 Task: Add an event with the title Presentation Practice Session, date '2023/11/05', time 7:00 AM to 9:00 AMand add a description: Alongside problem-solving activities, the retreat will provide opportunities for team members to relax, unwind, and build stronger relationships. This could include team meals, social events, or recreational activities that promote camaraderie and connection., put the event into Red category . Add location for the event as: 456 Akrotiri Archaeological Site, Santorini, Greece, logged in from the account softage.2@softage.netand send the event invitation to softage.10@softage.net and softage.1@softage.net. Set a reminder for the event 12 hour before
Action: Mouse moved to (108, 125)
Screenshot: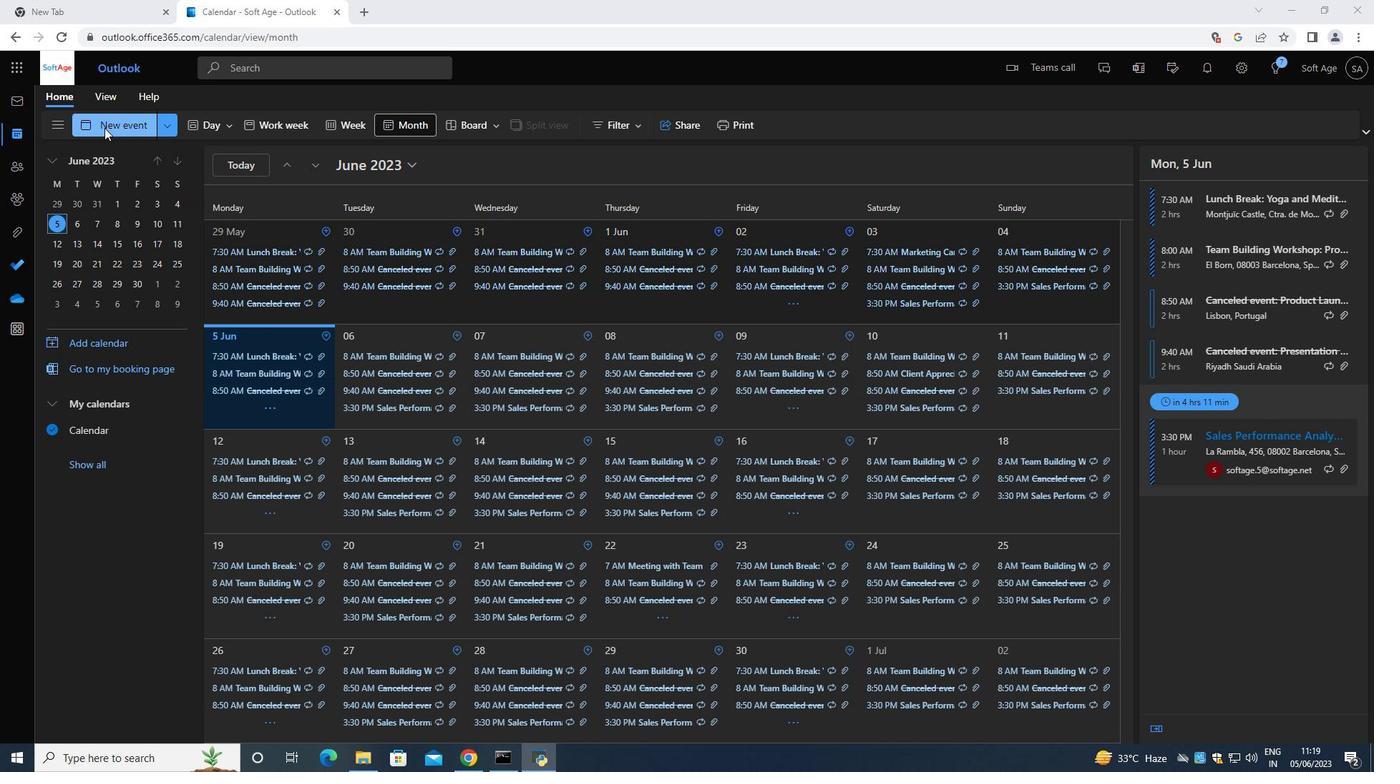 
Action: Mouse pressed left at (108, 125)
Screenshot: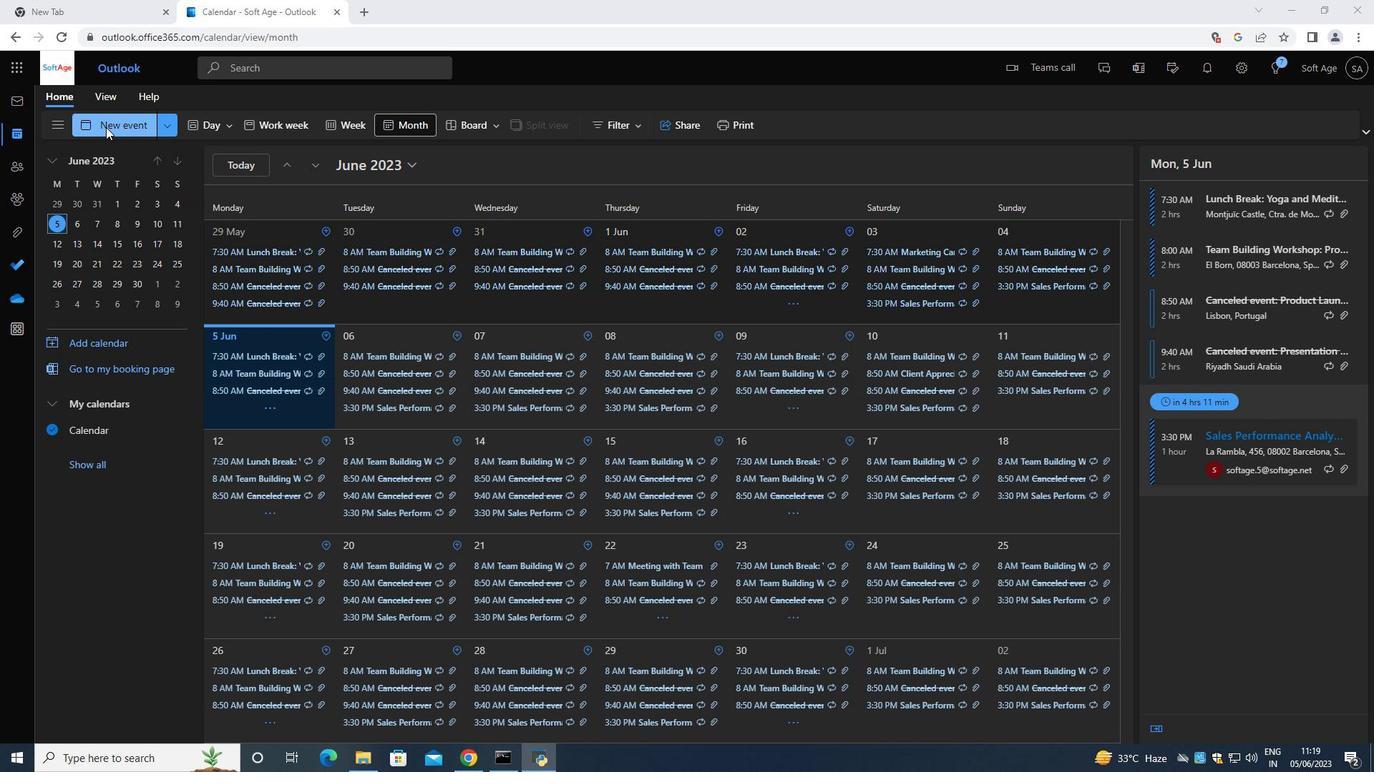 
Action: Mouse moved to (388, 210)
Screenshot: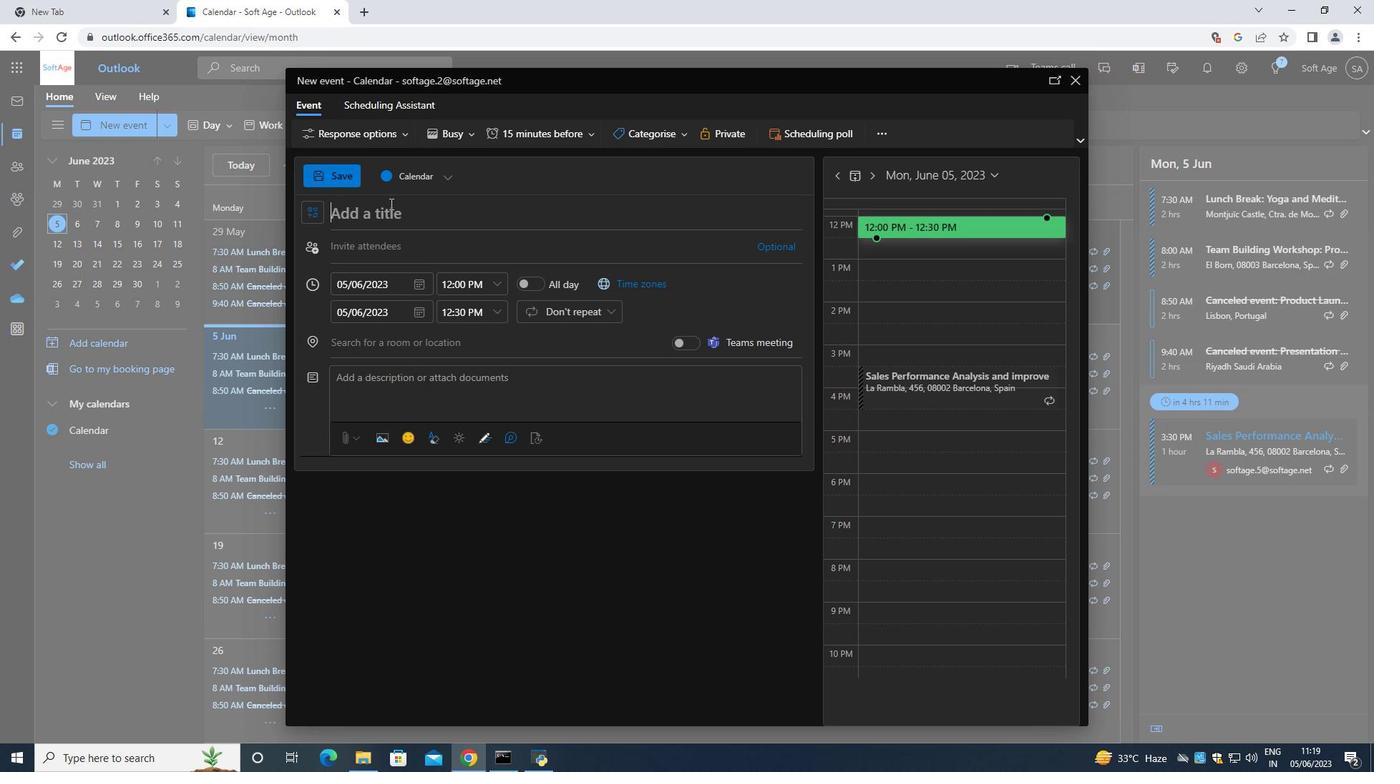 
Action: Mouse pressed left at (388, 210)
Screenshot: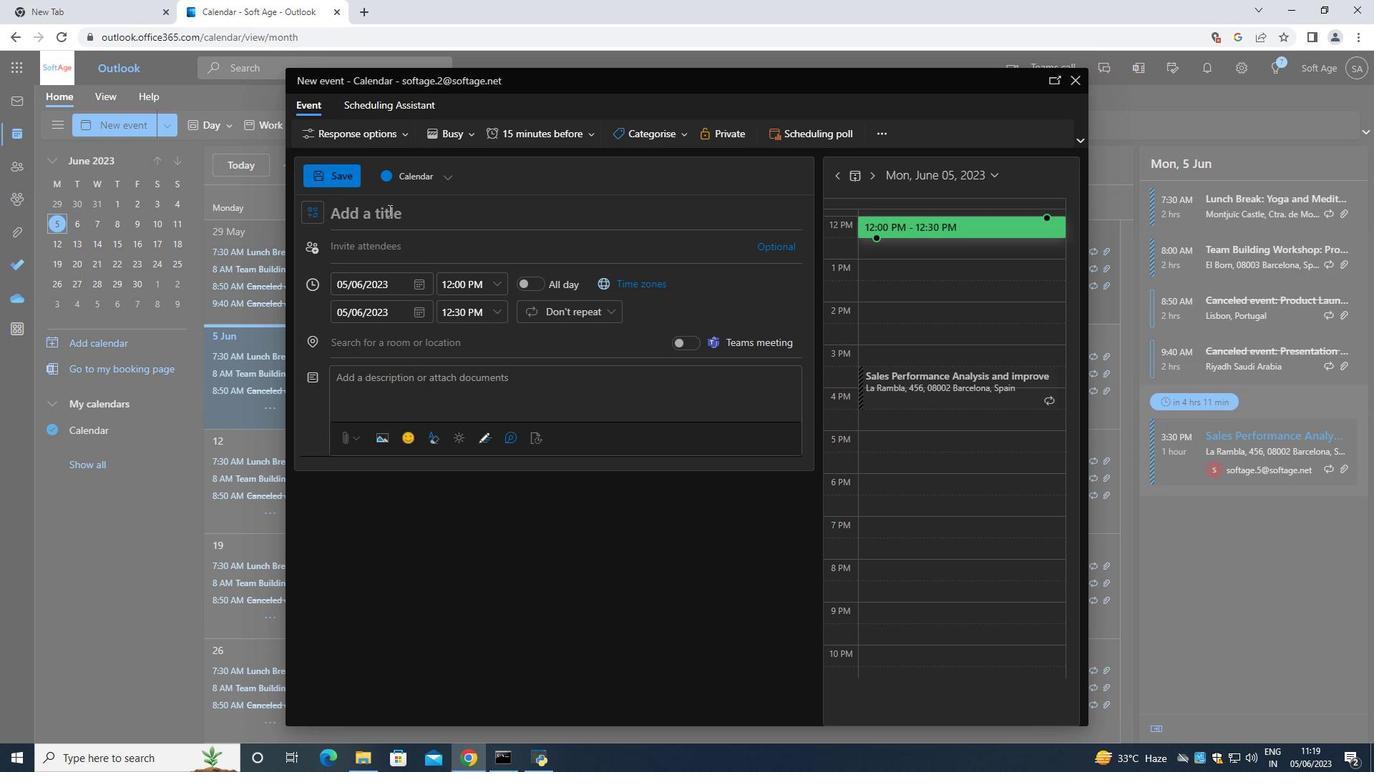 
Action: Mouse moved to (540, 505)
Screenshot: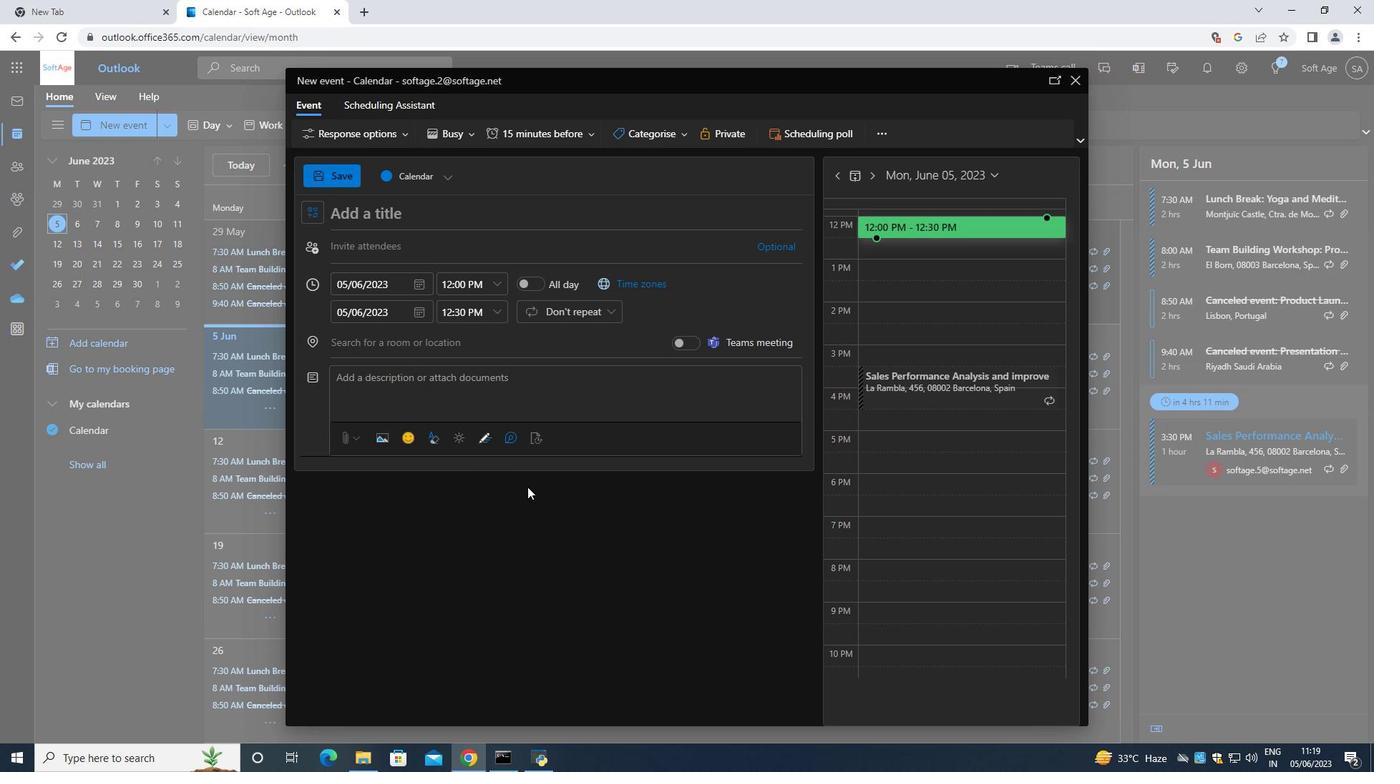 
Action: Key pressed <Key.shift><Key.shift>Presentation<Key.space><Key.shift>Practice<Key.space><Key.shift>Session<Key.space>
Screenshot: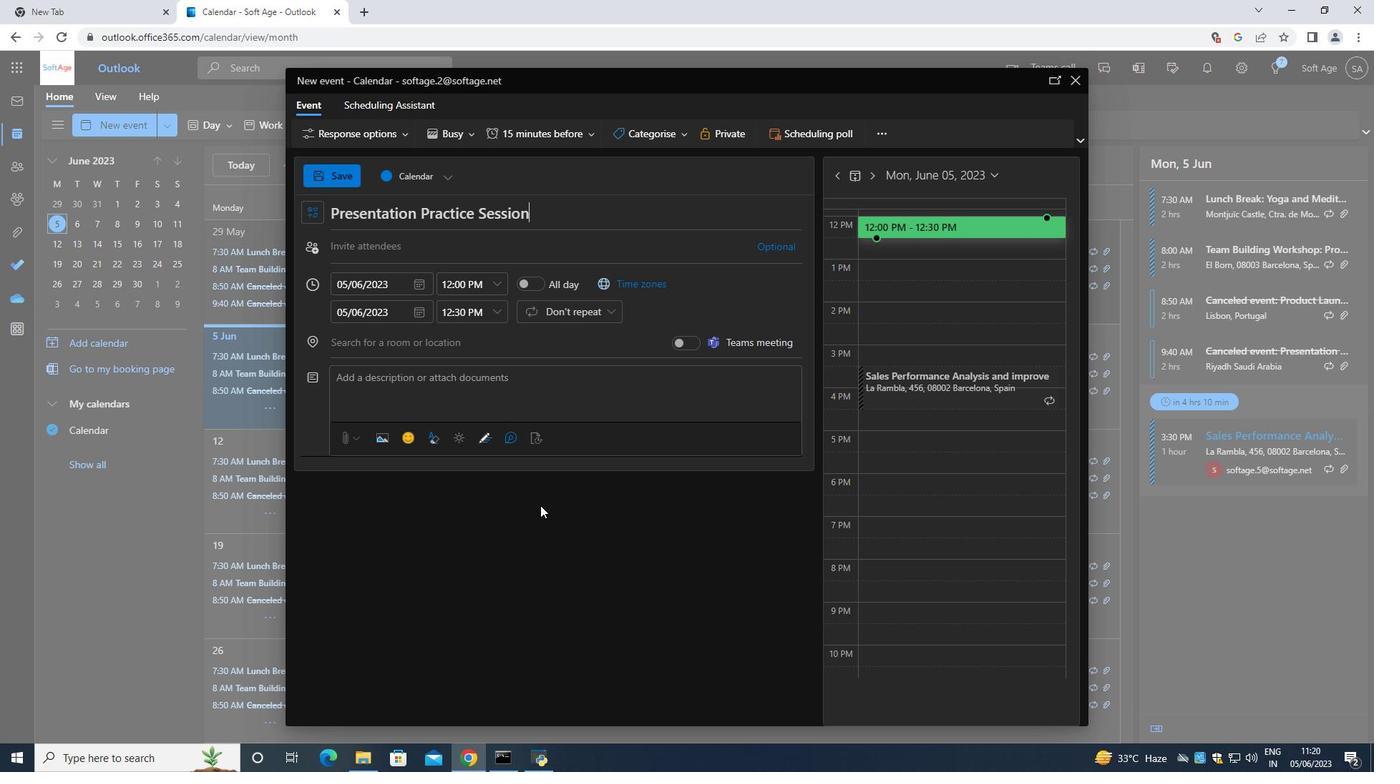 
Action: Mouse moved to (419, 291)
Screenshot: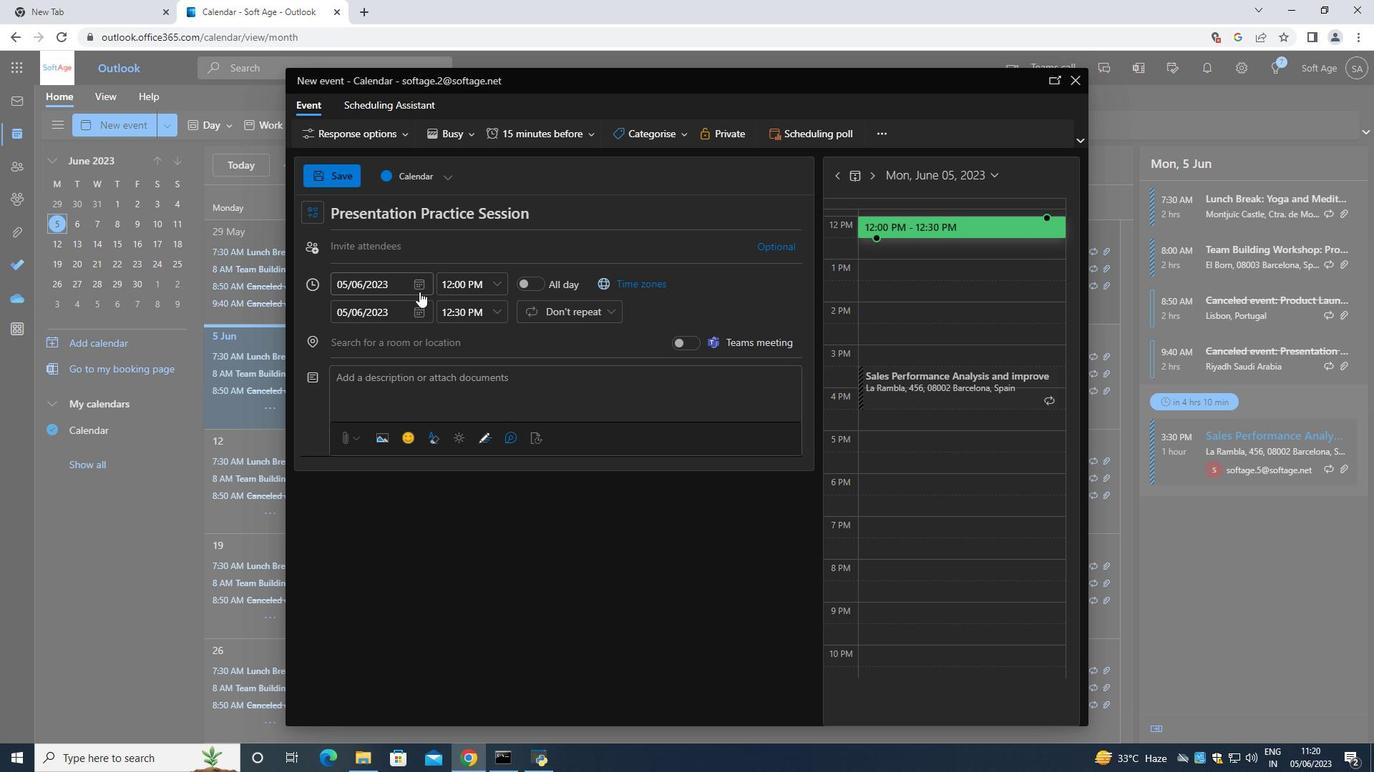 
Action: Mouse pressed left at (419, 291)
Screenshot: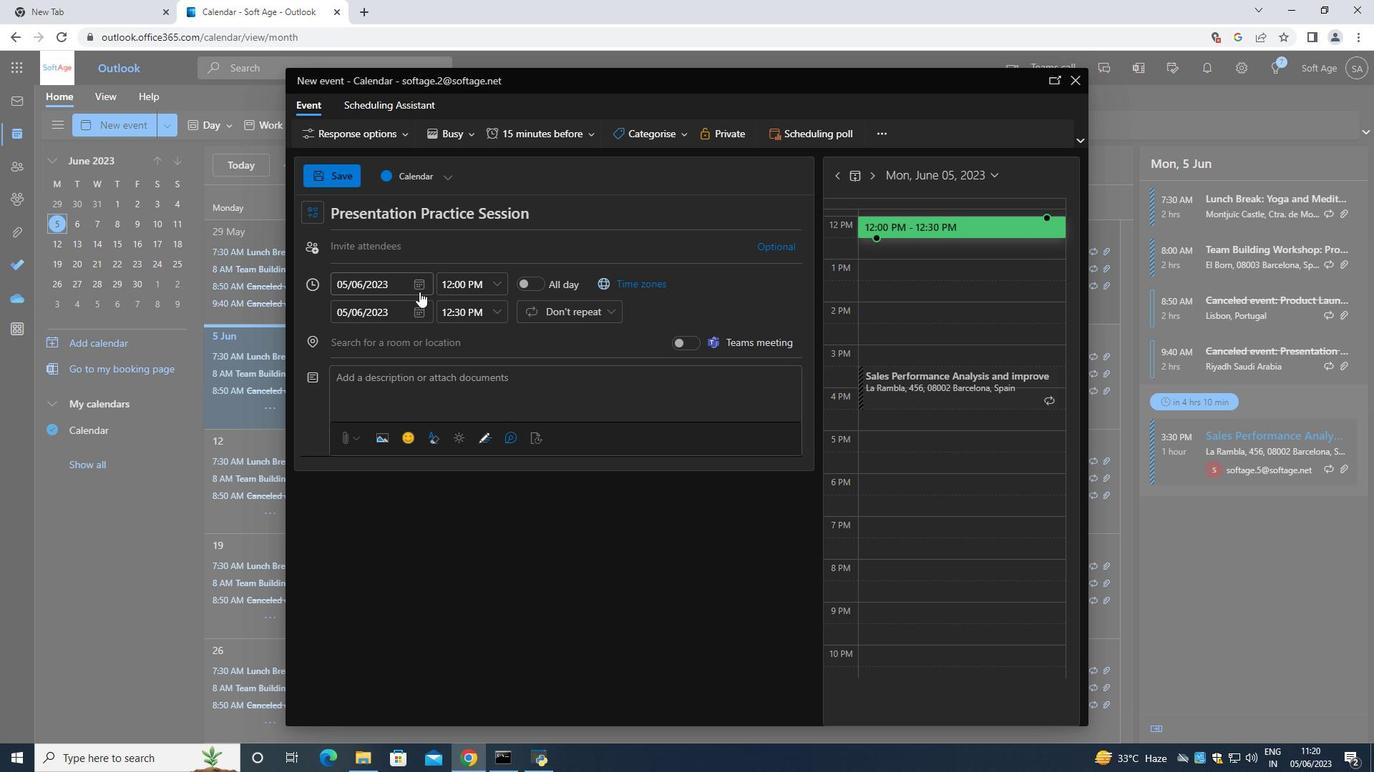 
Action: Mouse moved to (459, 312)
Screenshot: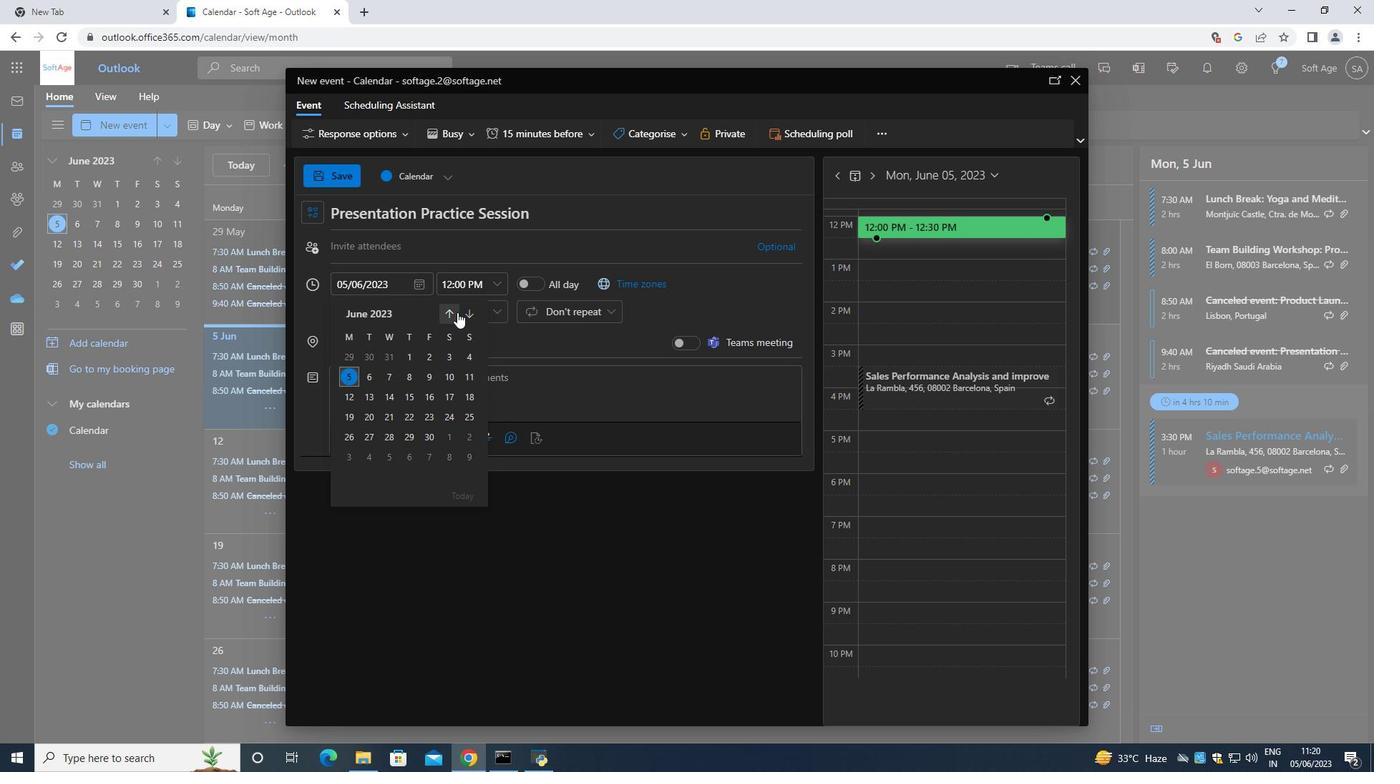 
Action: Mouse pressed left at (459, 312)
Screenshot: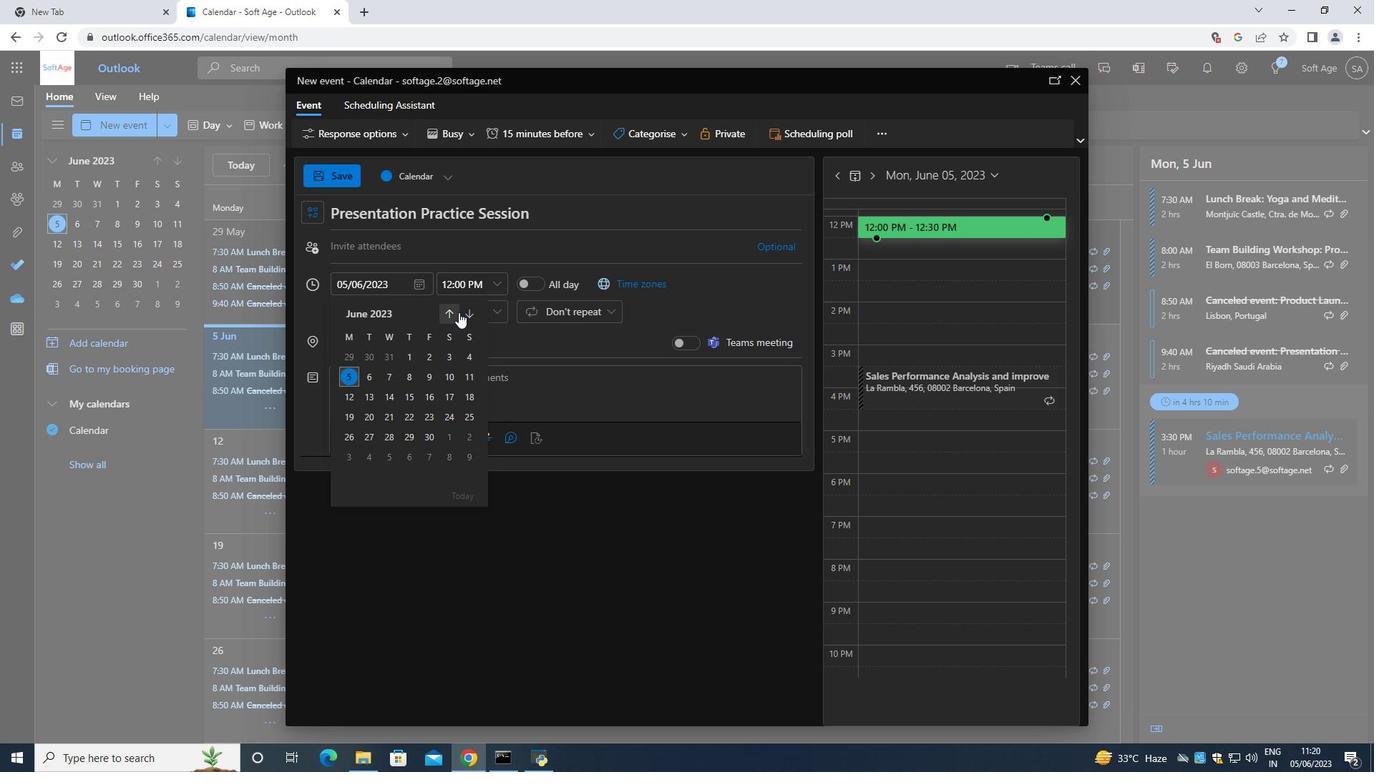 
Action: Mouse pressed left at (459, 312)
Screenshot: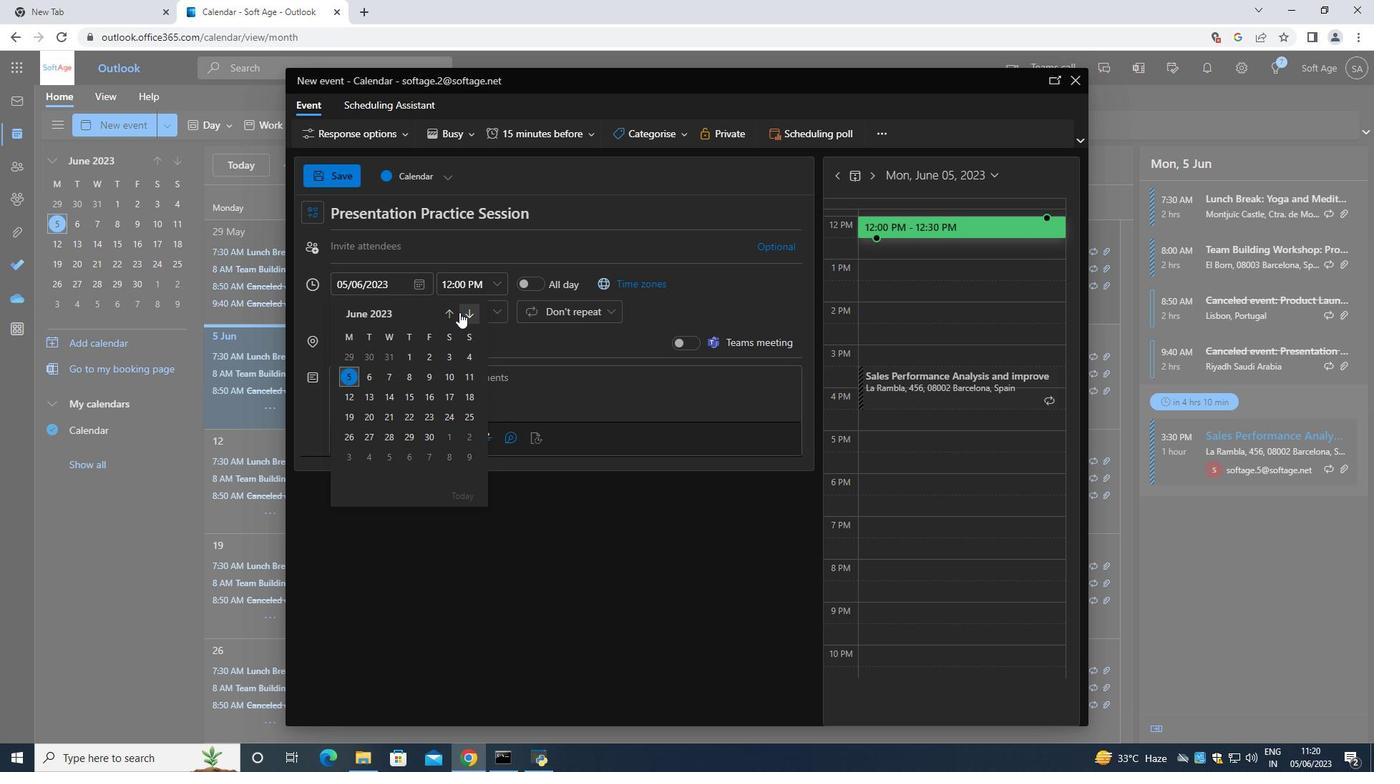 
Action: Mouse pressed left at (459, 312)
Screenshot: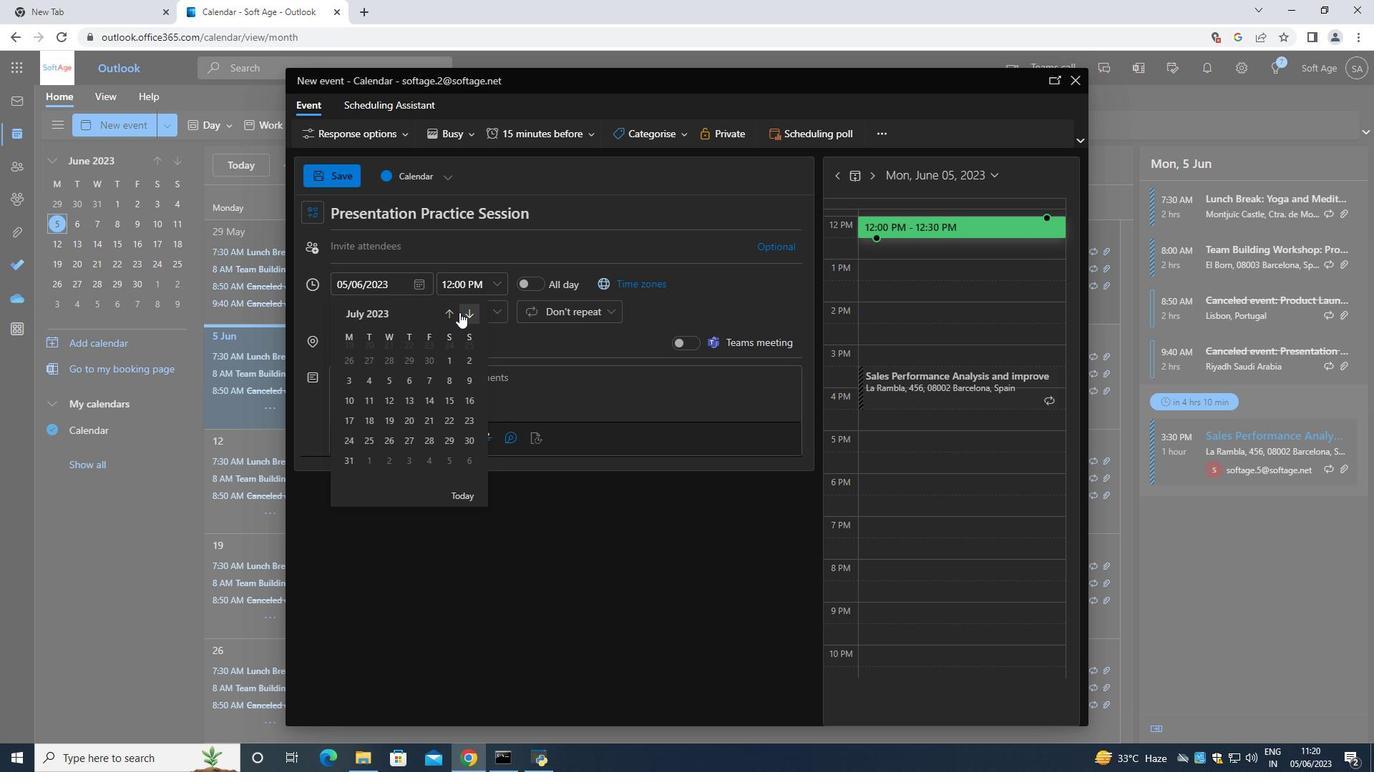 
Action: Mouse pressed left at (459, 312)
Screenshot: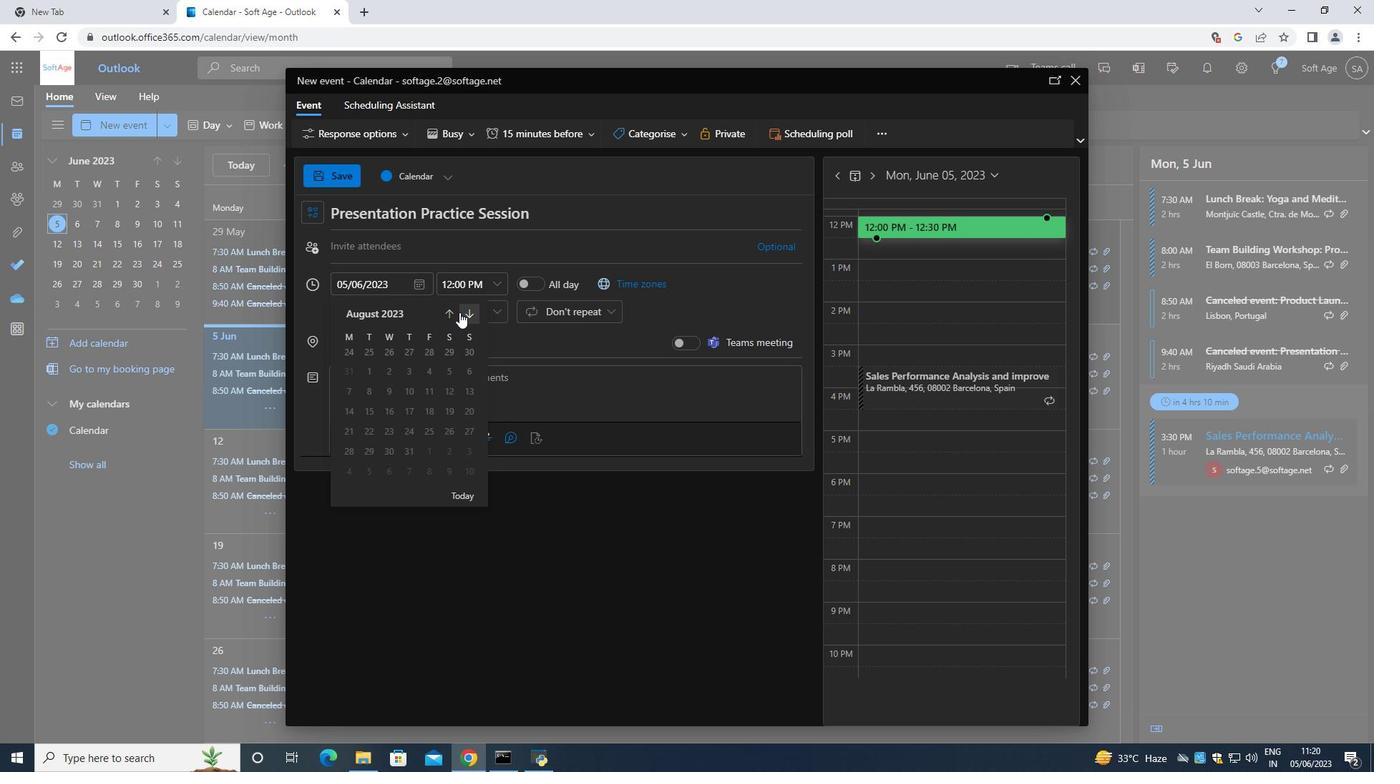 
Action: Mouse moved to (460, 312)
Screenshot: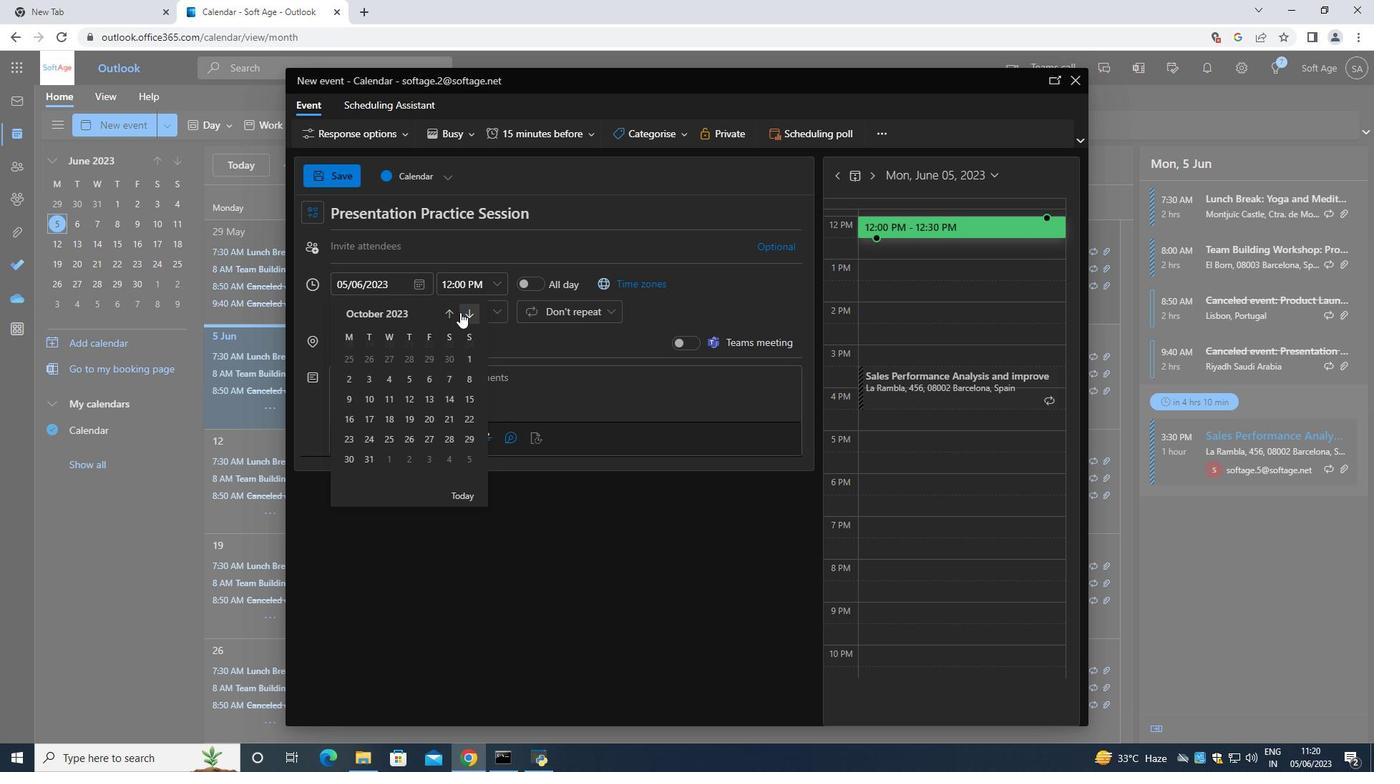 
Action: Mouse pressed left at (460, 312)
Screenshot: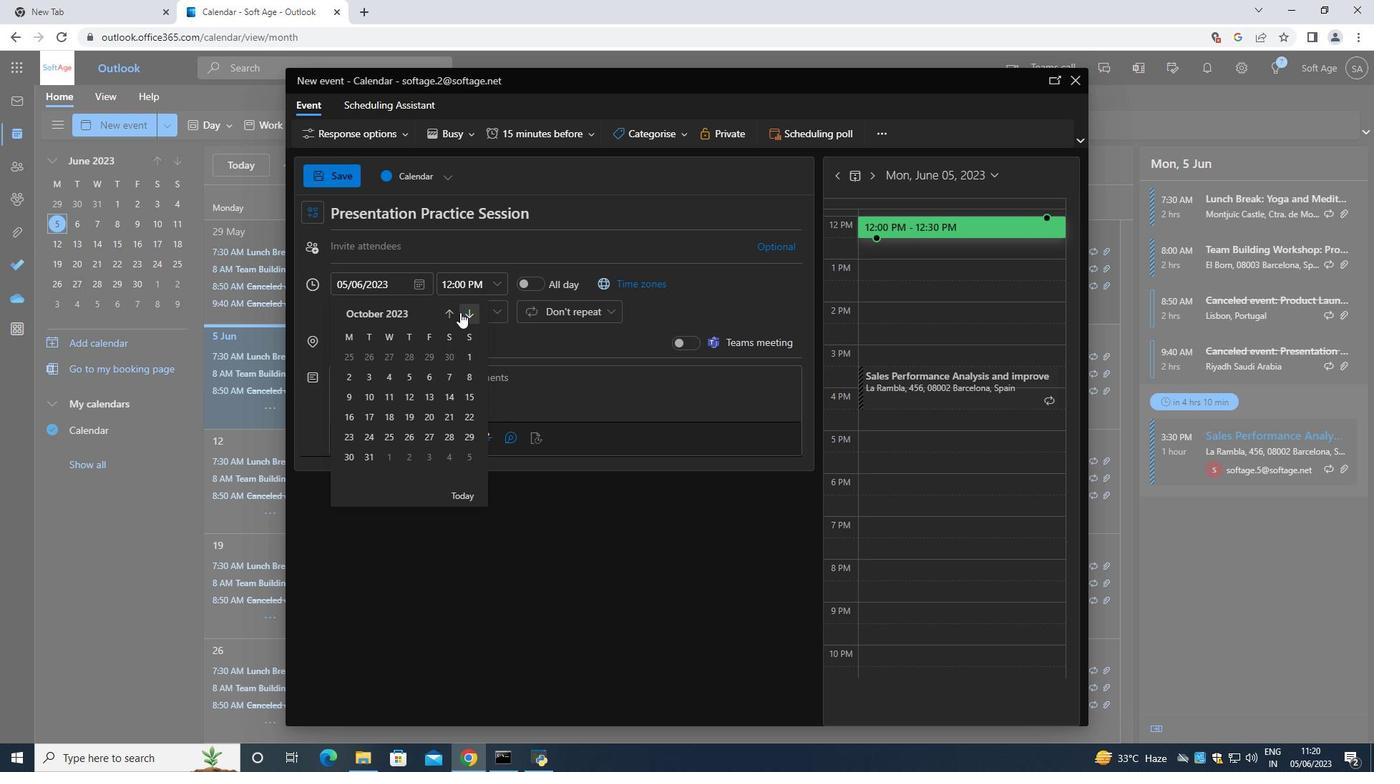 
Action: Mouse moved to (465, 357)
Screenshot: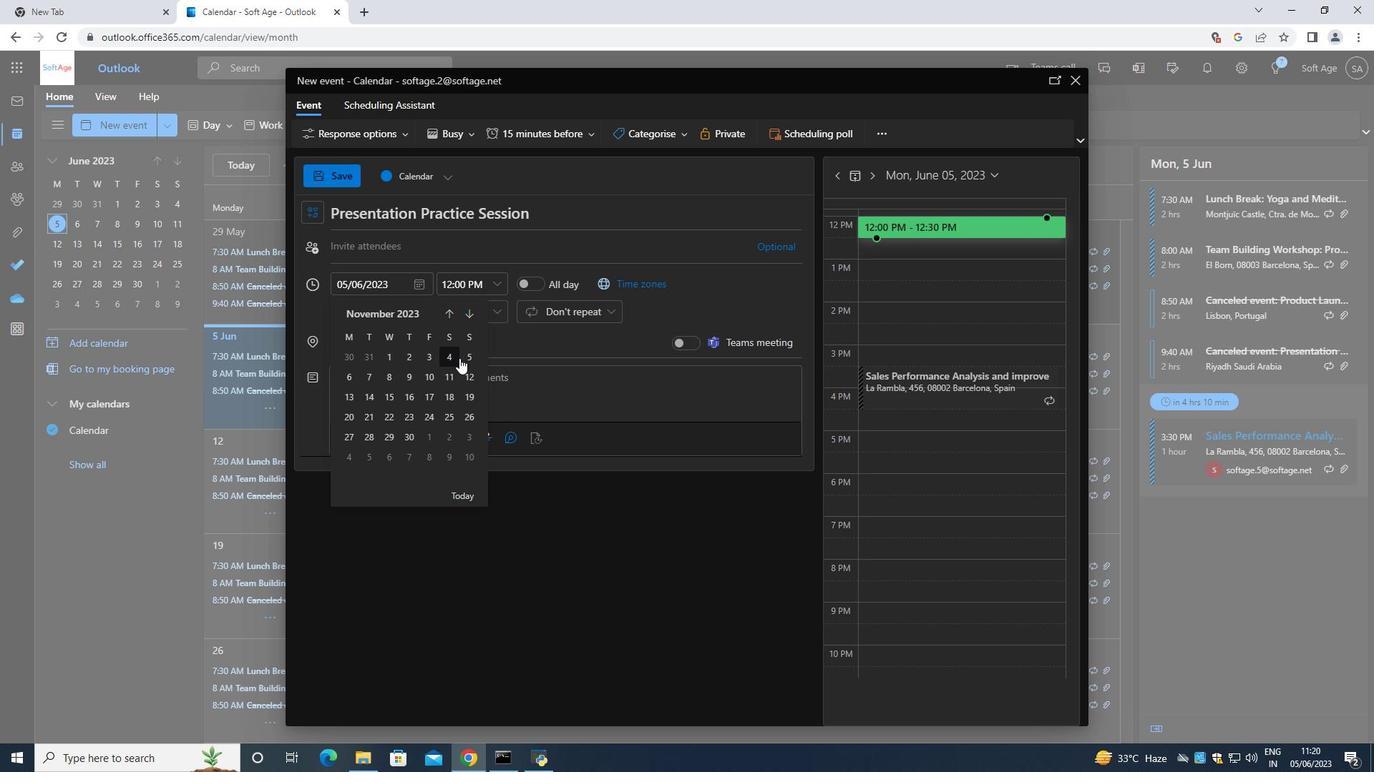 
Action: Mouse pressed left at (465, 357)
Screenshot: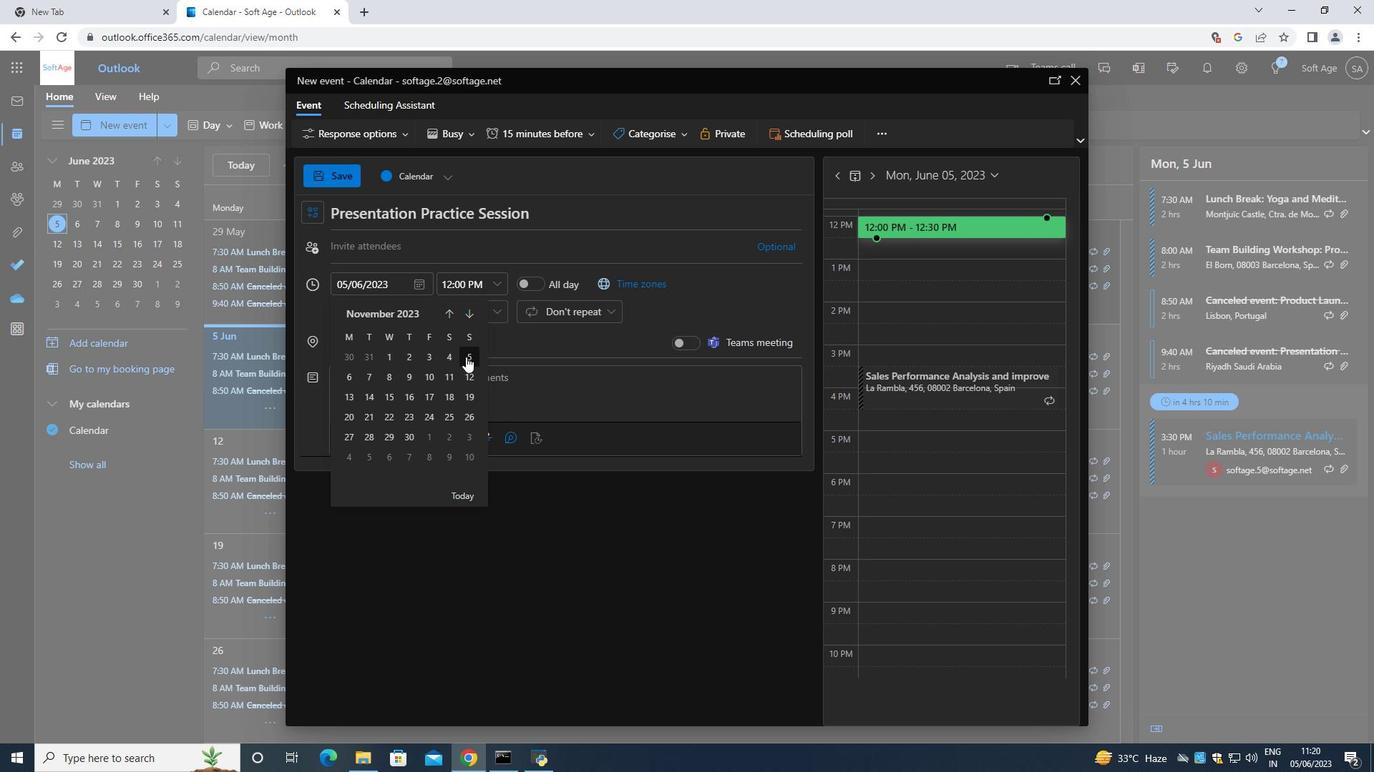 
Action: Mouse moved to (500, 284)
Screenshot: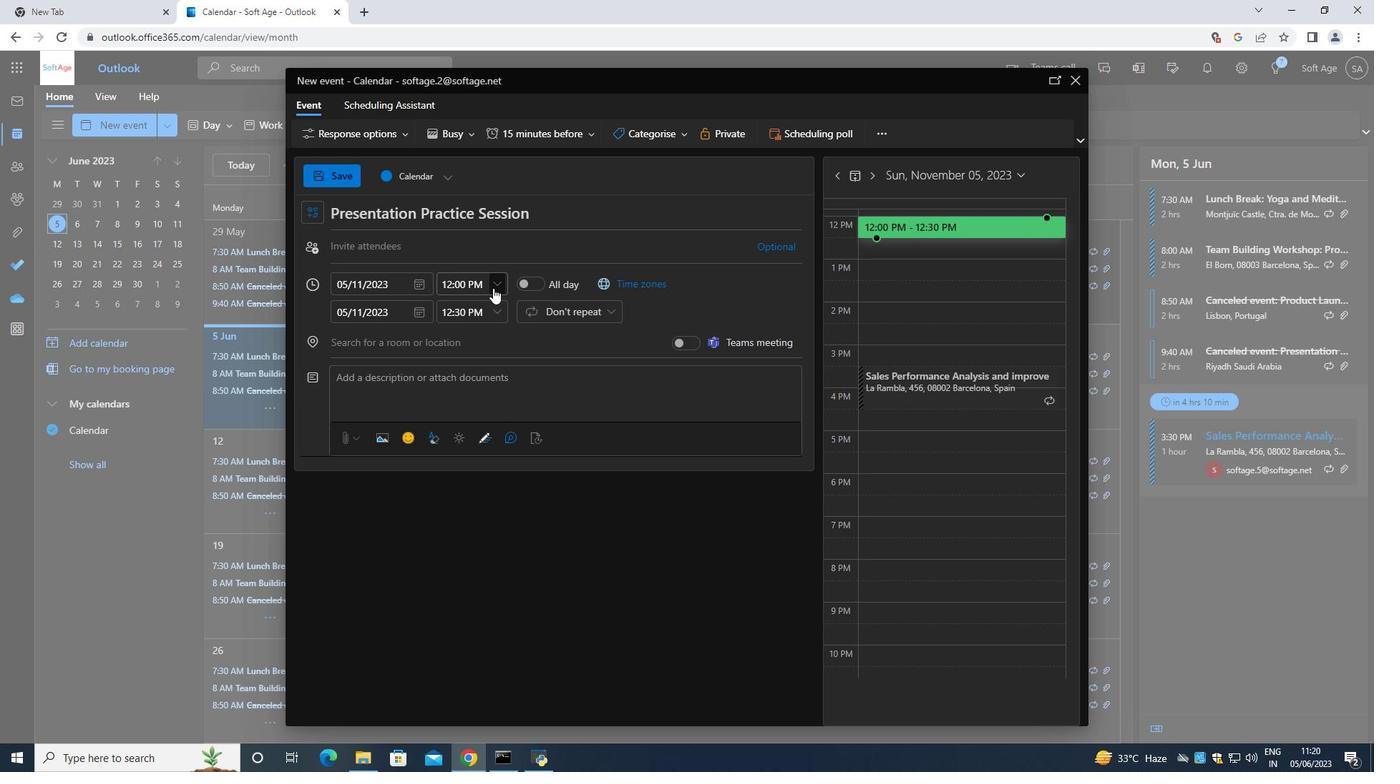 
Action: Mouse pressed left at (500, 284)
Screenshot: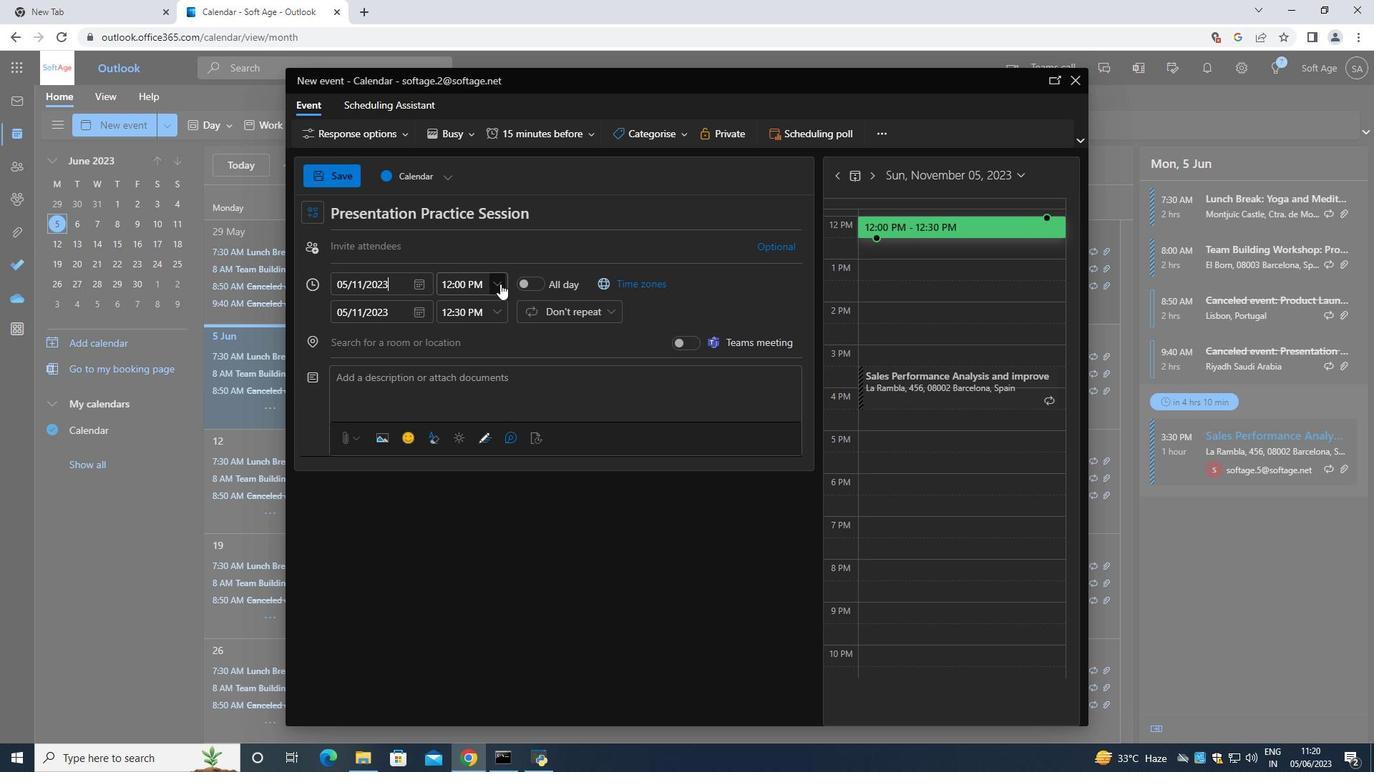 
Action: Mouse moved to (485, 334)
Screenshot: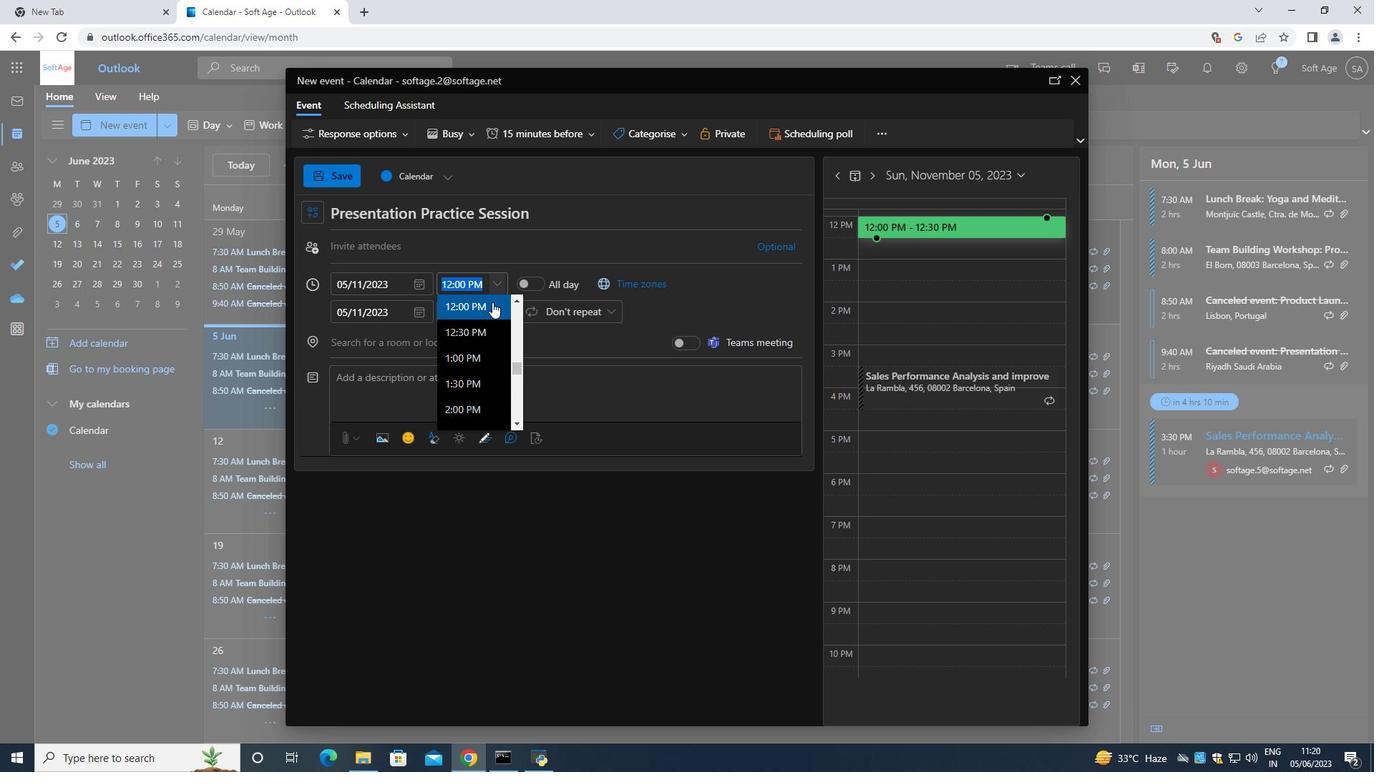 
Action: Mouse scrolled (485, 334) with delta (0, 0)
Screenshot: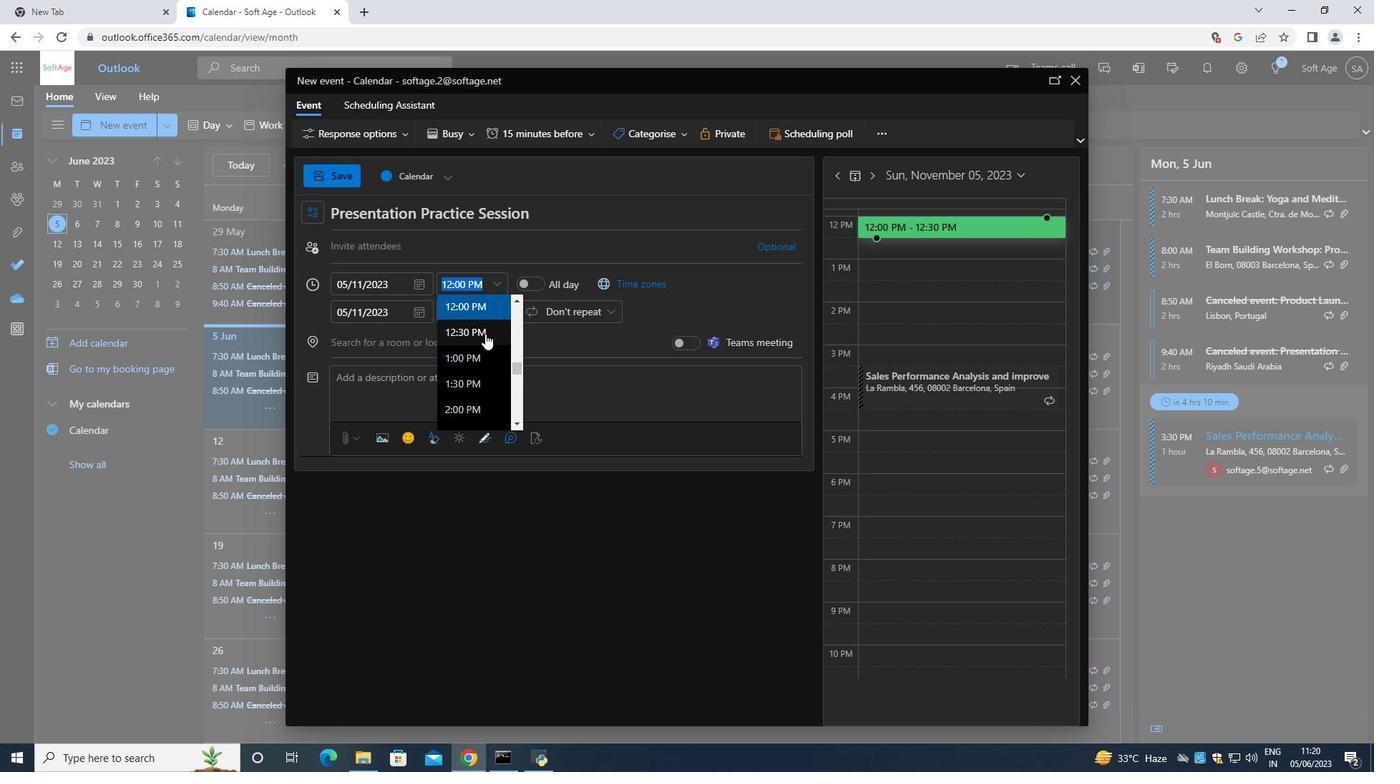 
Action: Mouse scrolled (485, 334) with delta (0, 0)
Screenshot: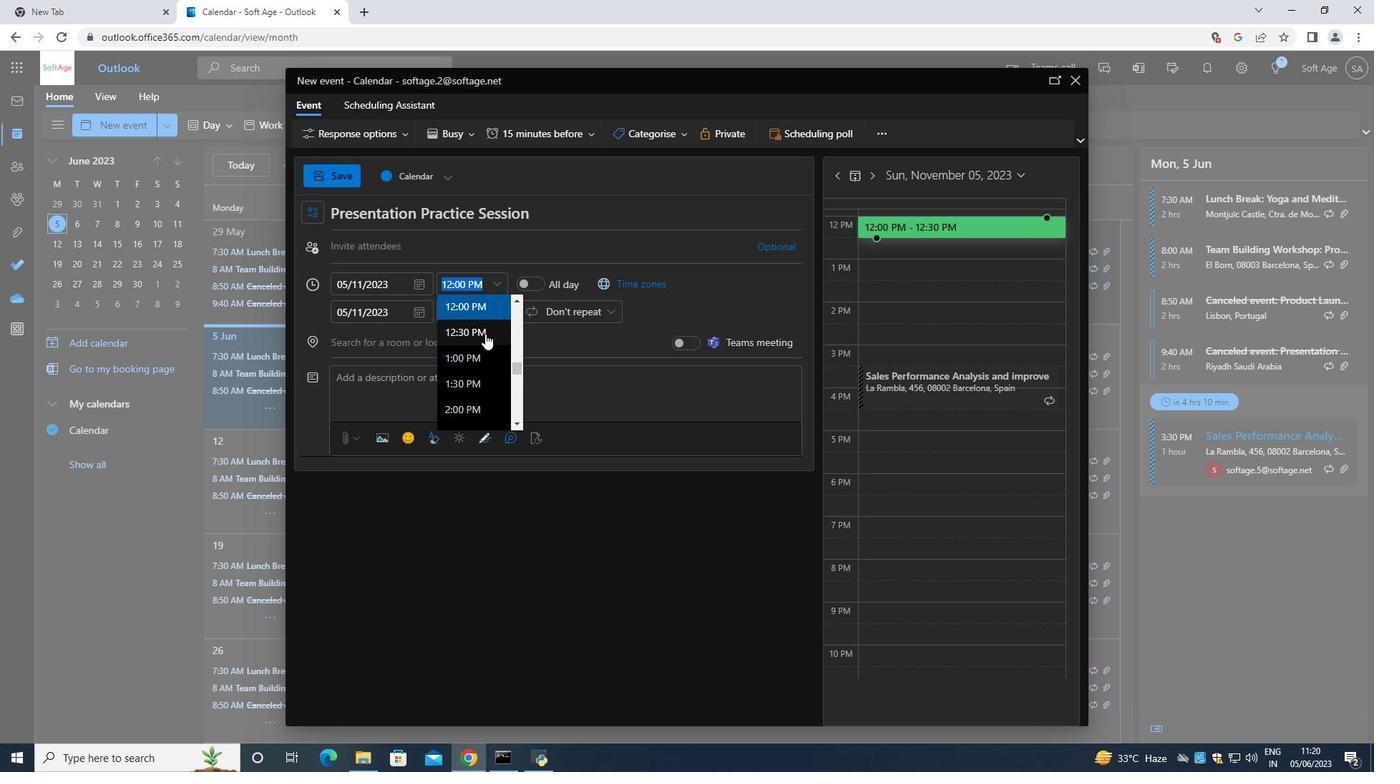 
Action: Mouse scrolled (485, 334) with delta (0, 0)
Screenshot: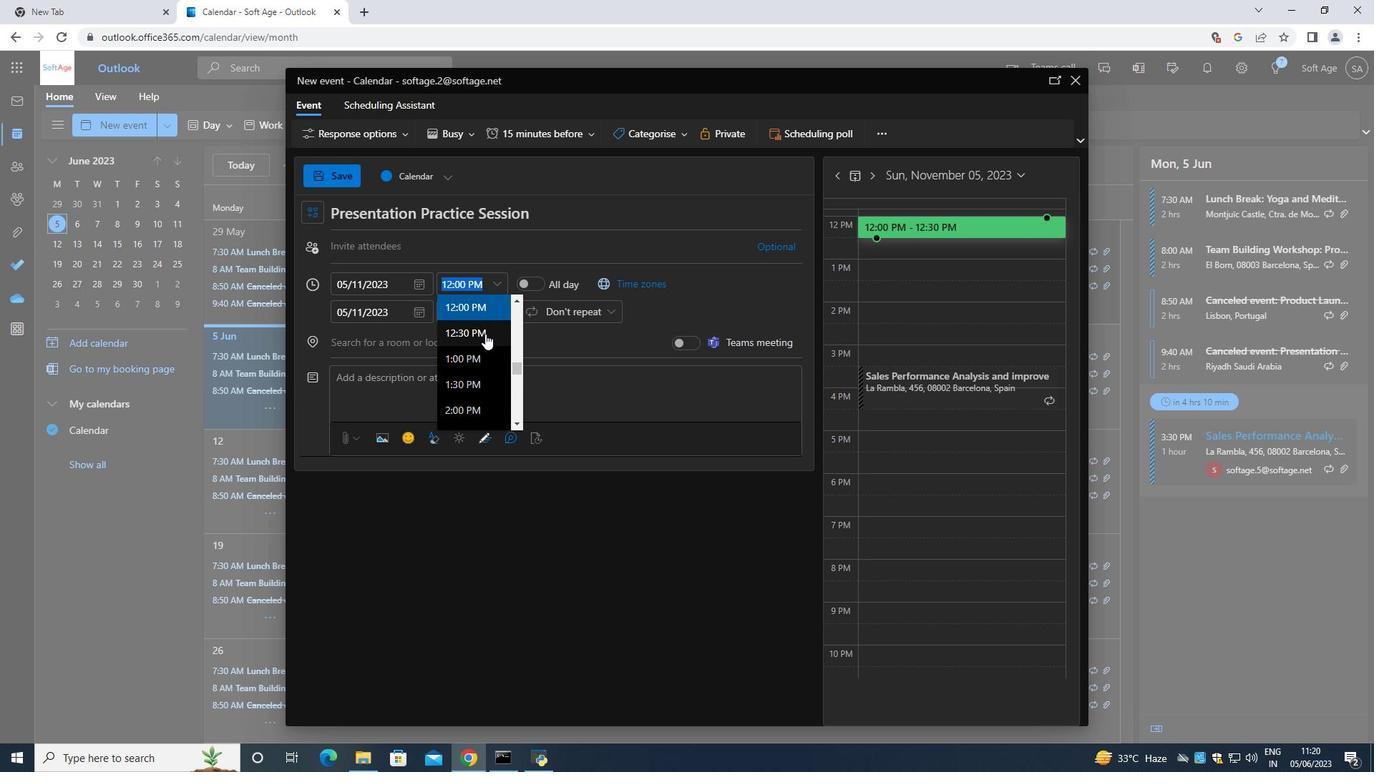 
Action: Mouse scrolled (485, 334) with delta (0, 0)
Screenshot: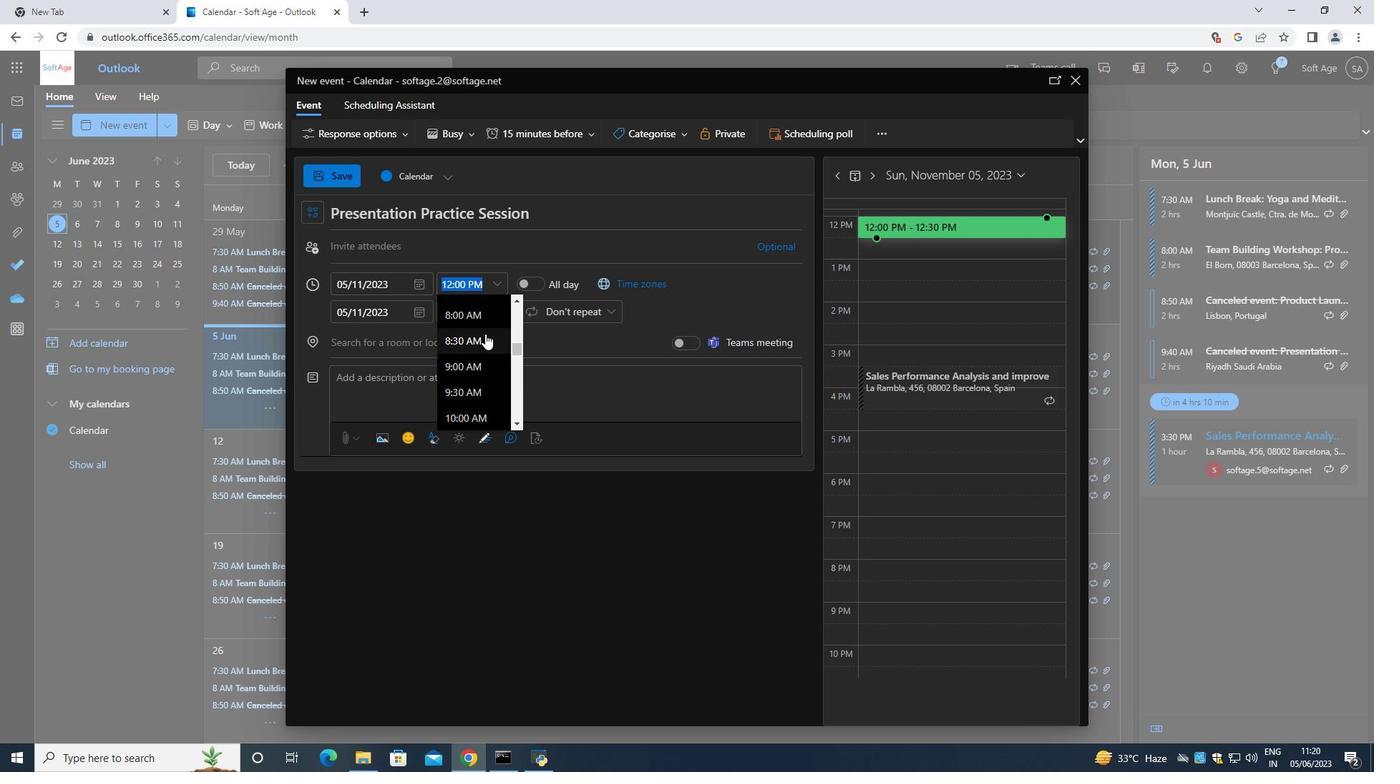 
Action: Mouse moved to (466, 339)
Screenshot: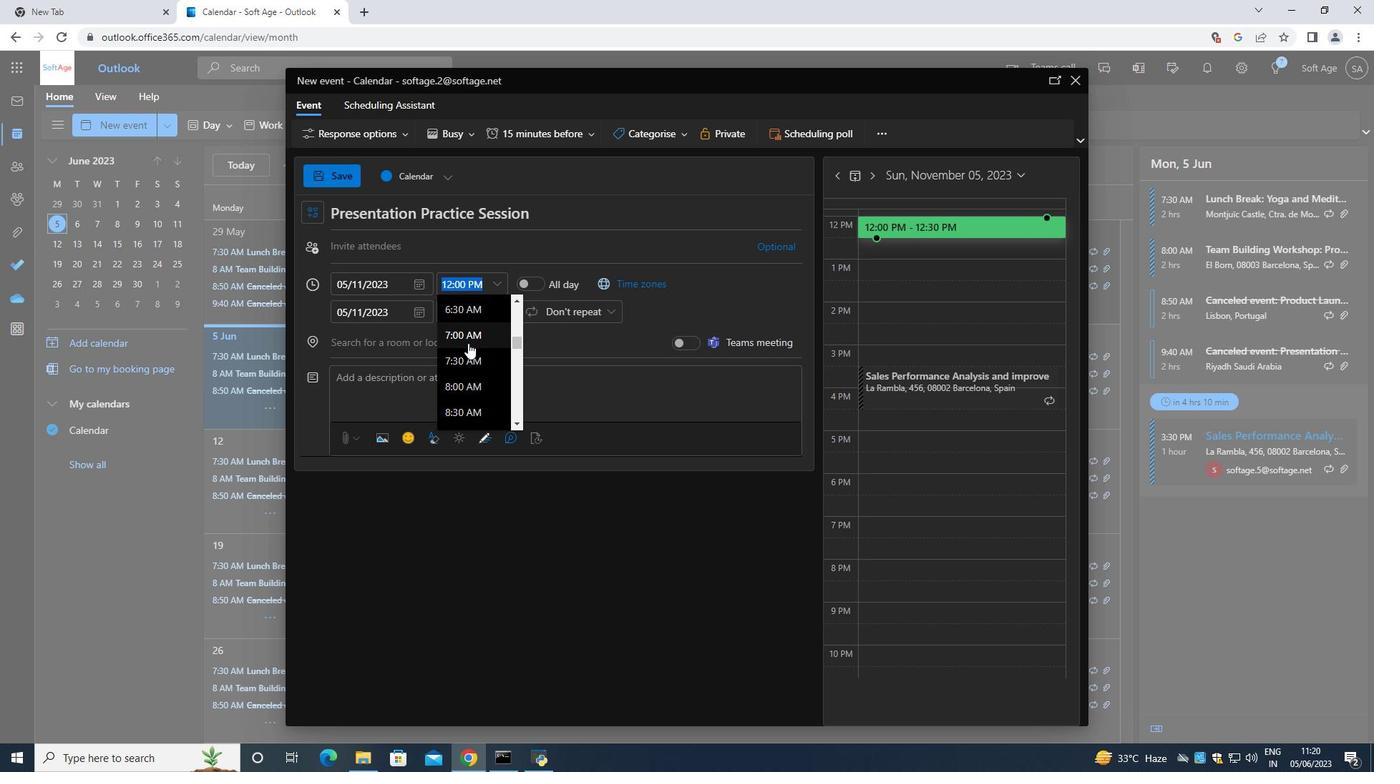 
Action: Mouse pressed left at (466, 339)
Screenshot: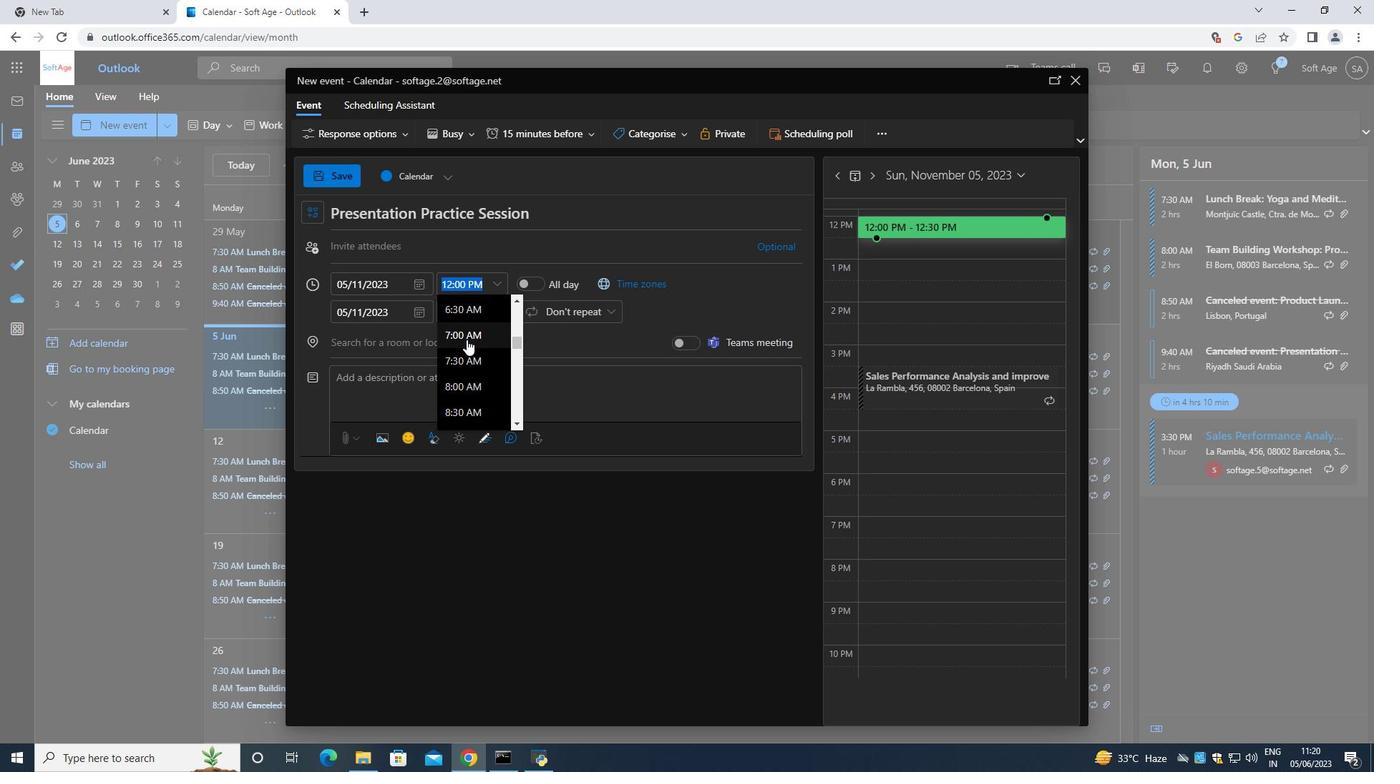 
Action: Mouse moved to (498, 311)
Screenshot: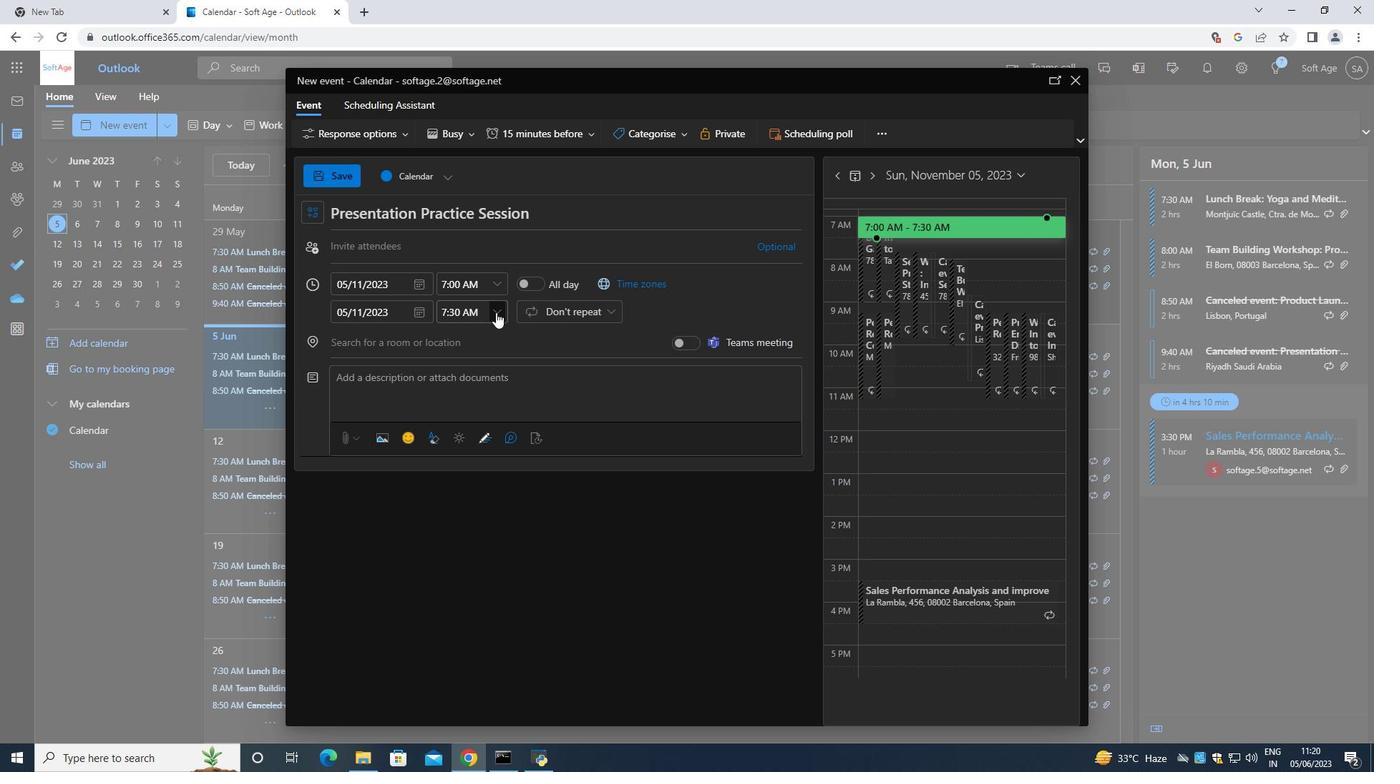 
Action: Mouse pressed left at (498, 311)
Screenshot: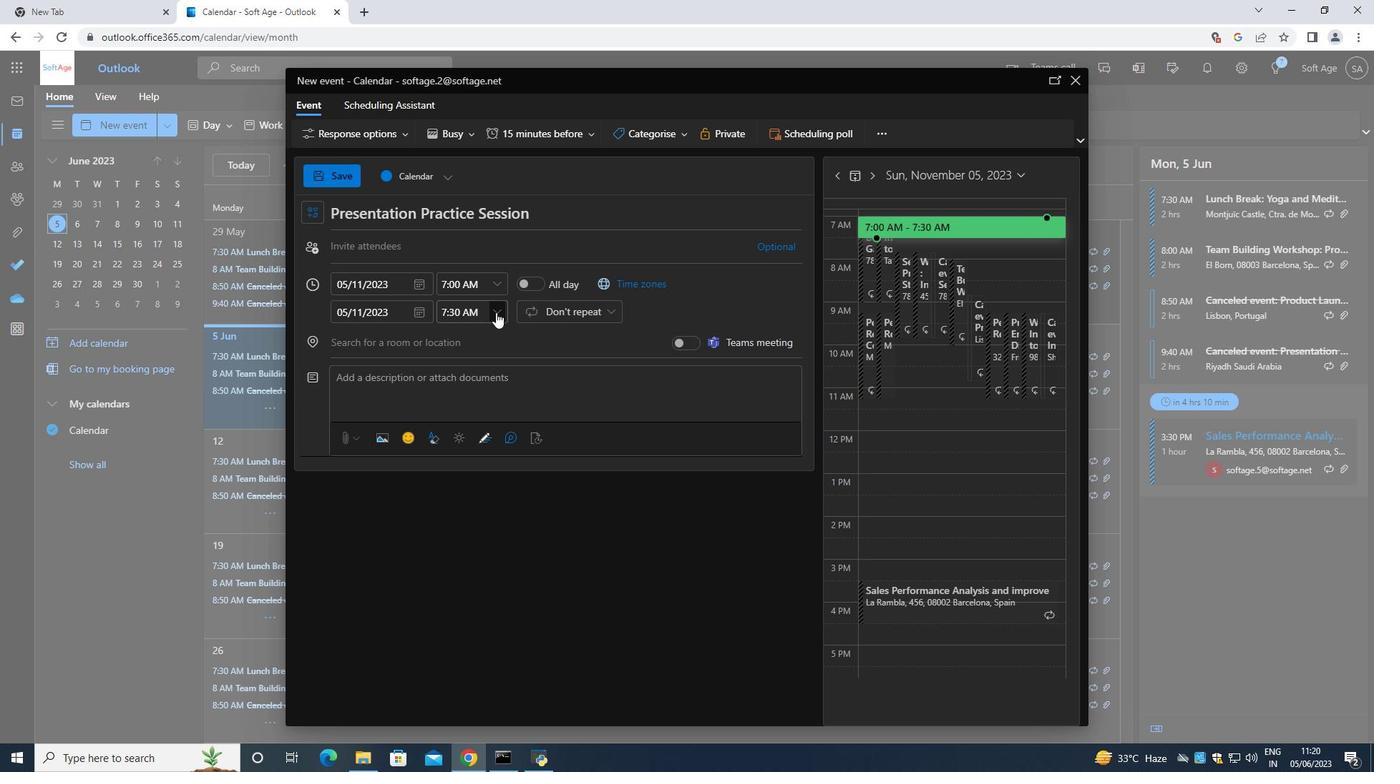 
Action: Mouse moved to (468, 410)
Screenshot: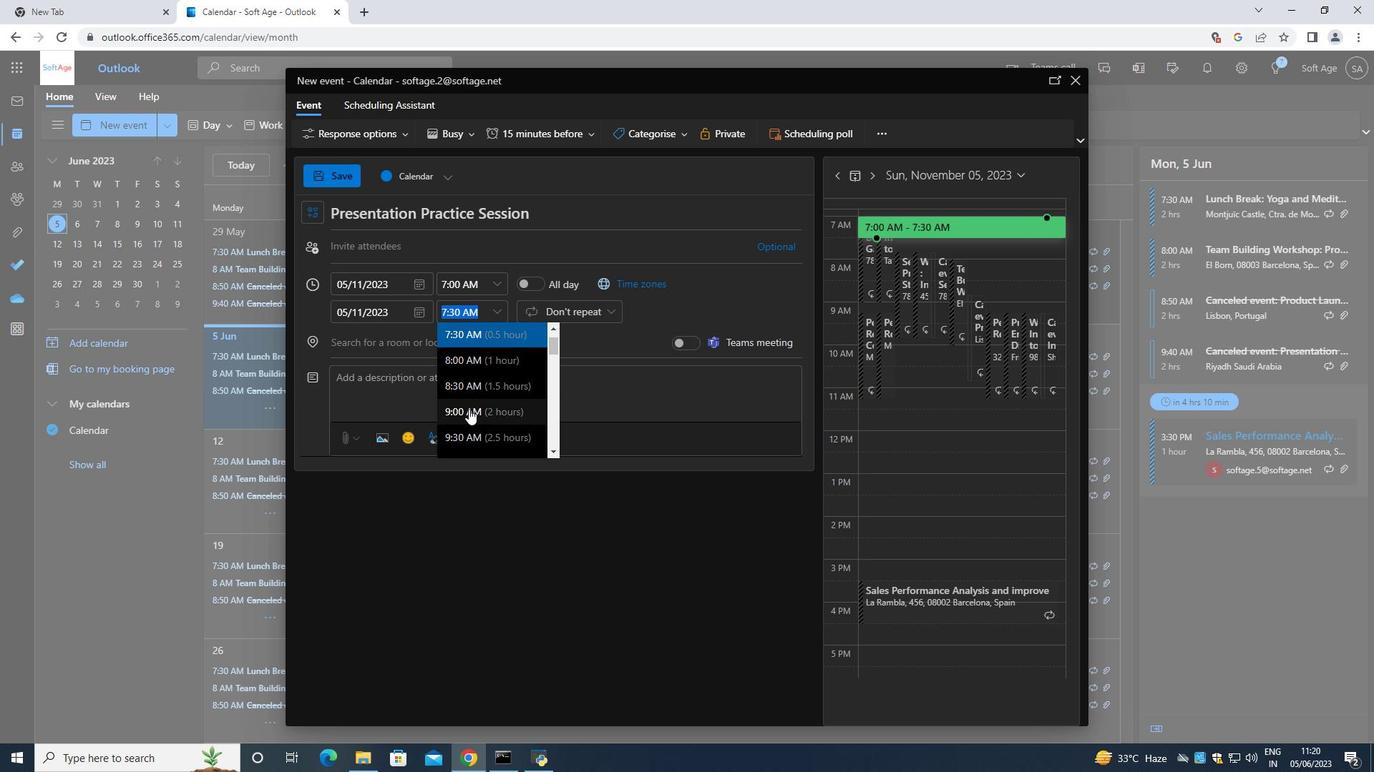 
Action: Mouse pressed left at (468, 410)
Screenshot: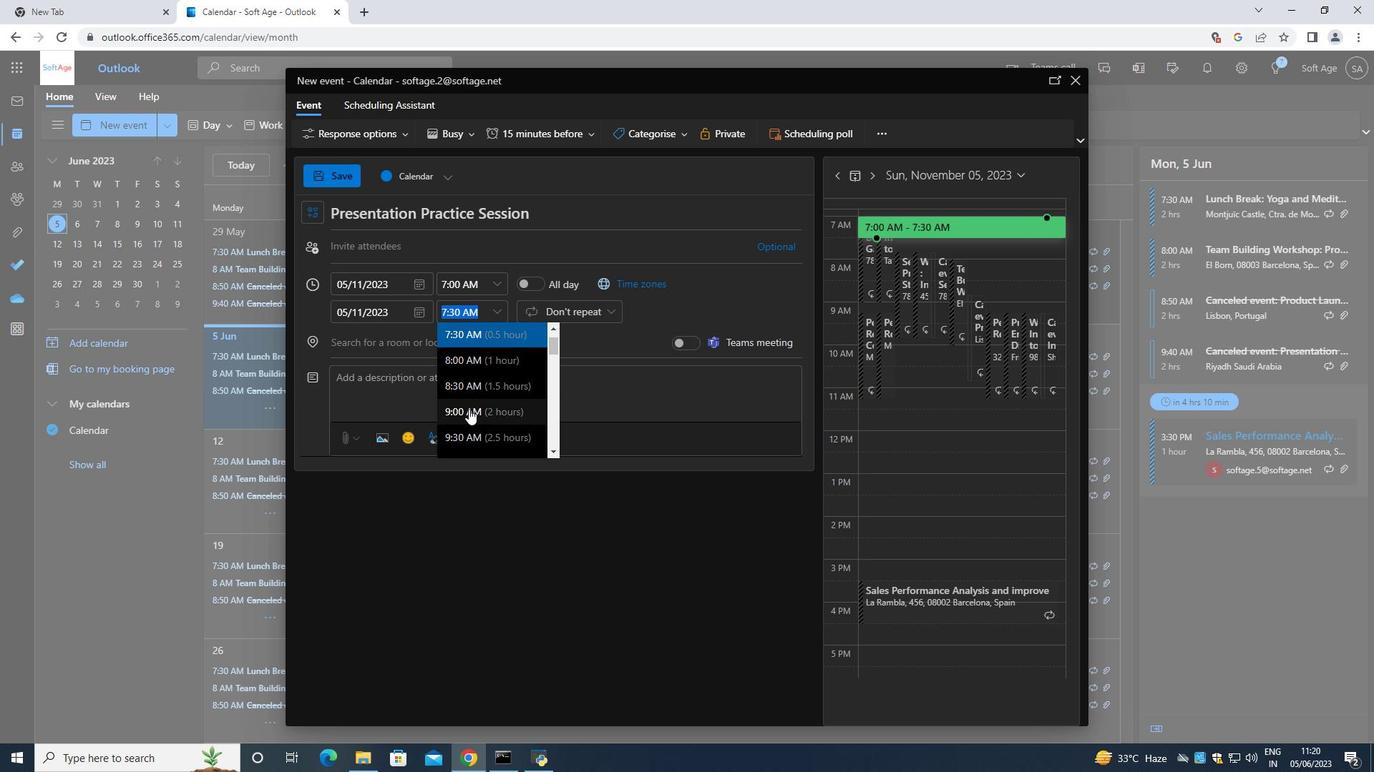 
Action: Mouse moved to (465, 390)
Screenshot: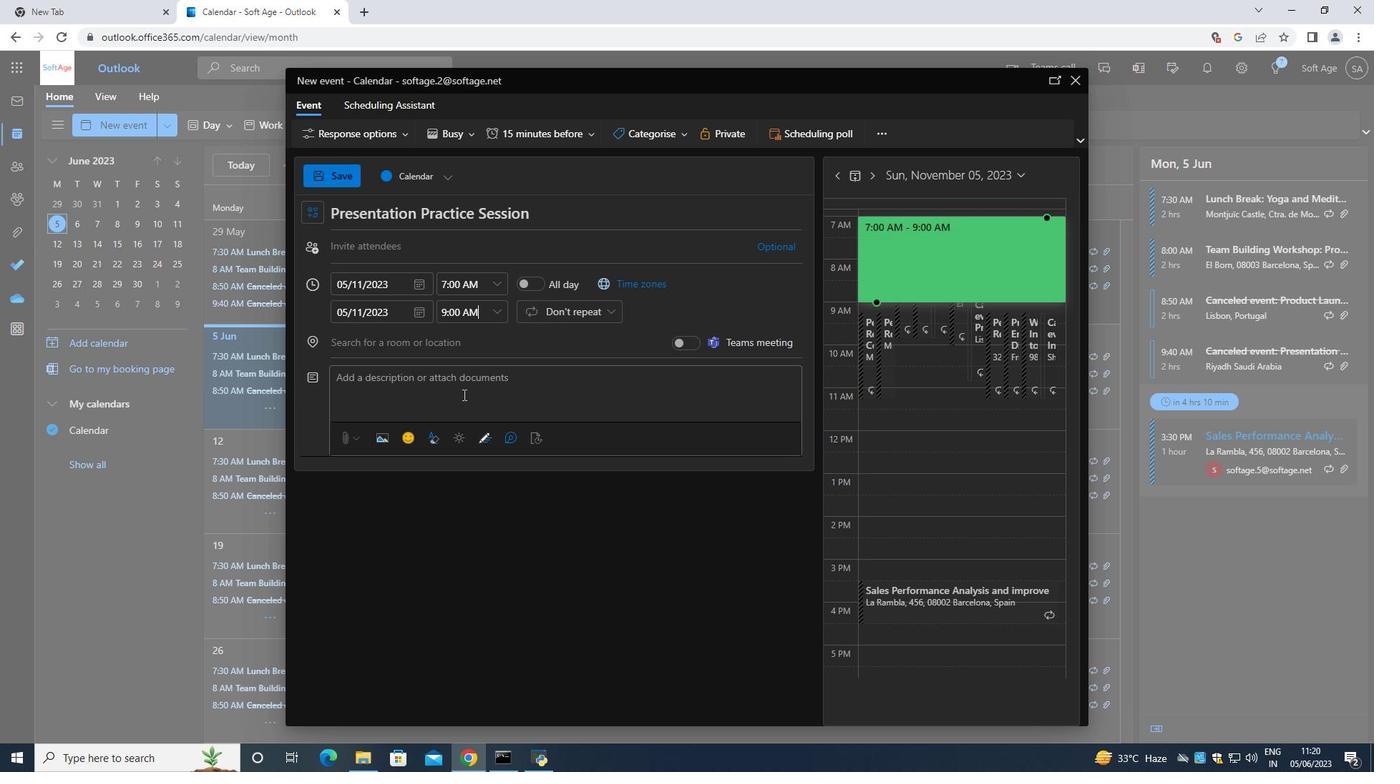 
Action: Mouse pressed left at (465, 390)
Screenshot: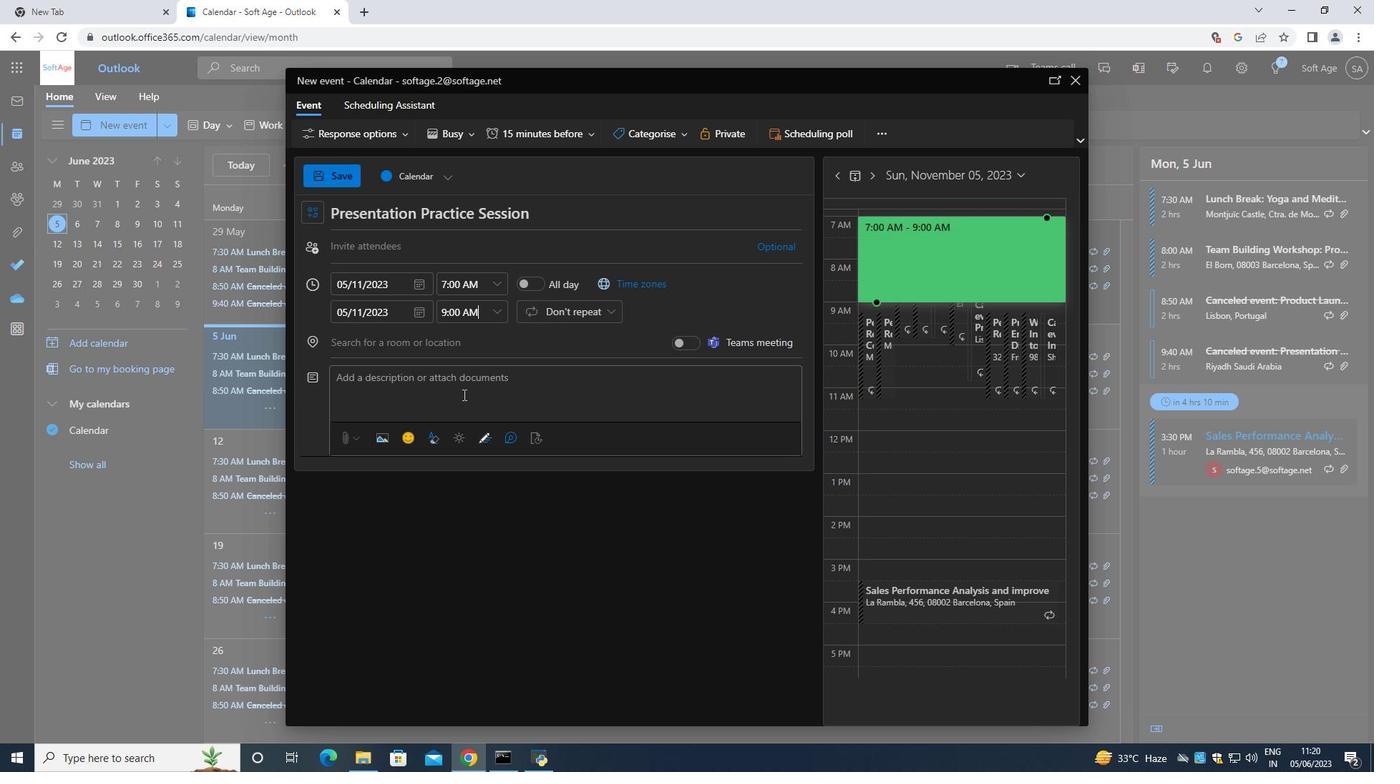 
Action: Mouse moved to (465, 390)
Screenshot: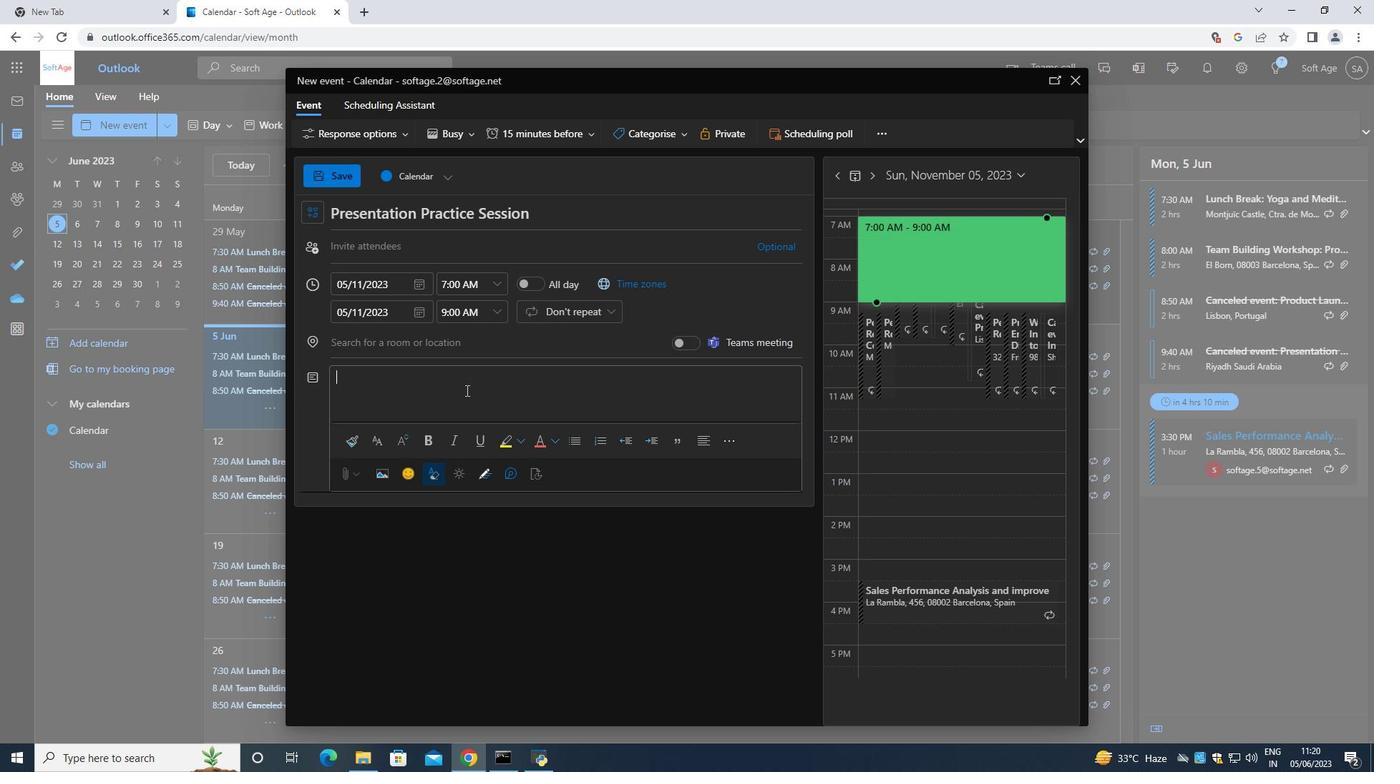 
Action: Key pressed <Key.shift>Alongside<Key.space><Key.shift><Key.shift><Key.shift><Key.shift>Problem-solving<Key.space>activities<Key.space>,<Key.space>the<Key.space>retreat<Key.space>will<Key.space>provide<Key.space>opportunities<Key.space>for<Key.space>team<Key.space>members<Key.space>to<Key.space>relax<Key.space><Key.backspace>.<Key.backspace>,<Key.space>unwind,<Key.space>and<Key.space>build<Key.space>stronger<Key.space>relationships.<Key.space><Key.shift>This<Key.space>could<Key.space>include<Key.space>team<Key.space>meals,<Key.space>social<Key.space>events<Key.space>,<Key.space>or<Key.space>recreational<Key.space>actv<Key.backspace>ivities<Key.space>that<Key.space>promi<Key.backspace>ote<Key.space>camaraderies<Key.space>and<Key.space>connection<Key.space>.
Screenshot: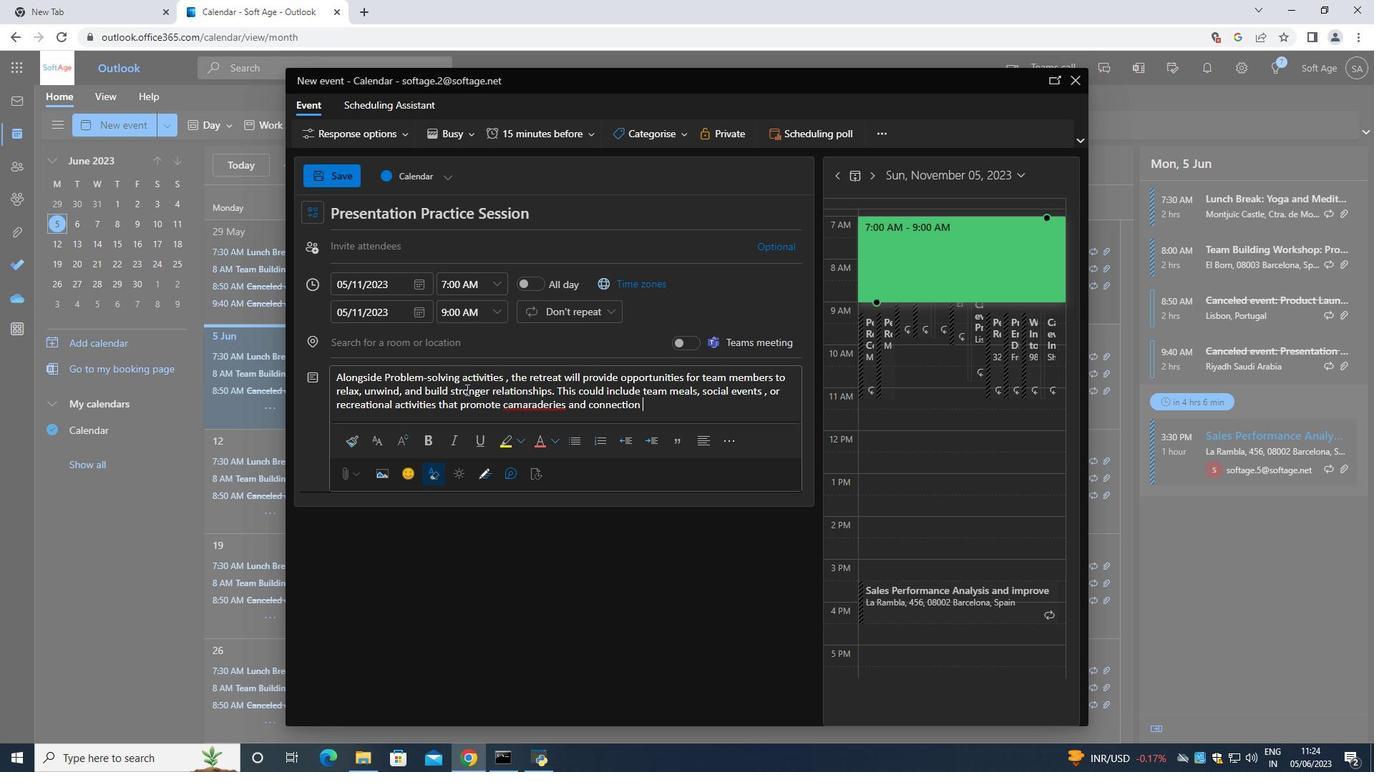 
Action: Mouse moved to (634, 130)
Screenshot: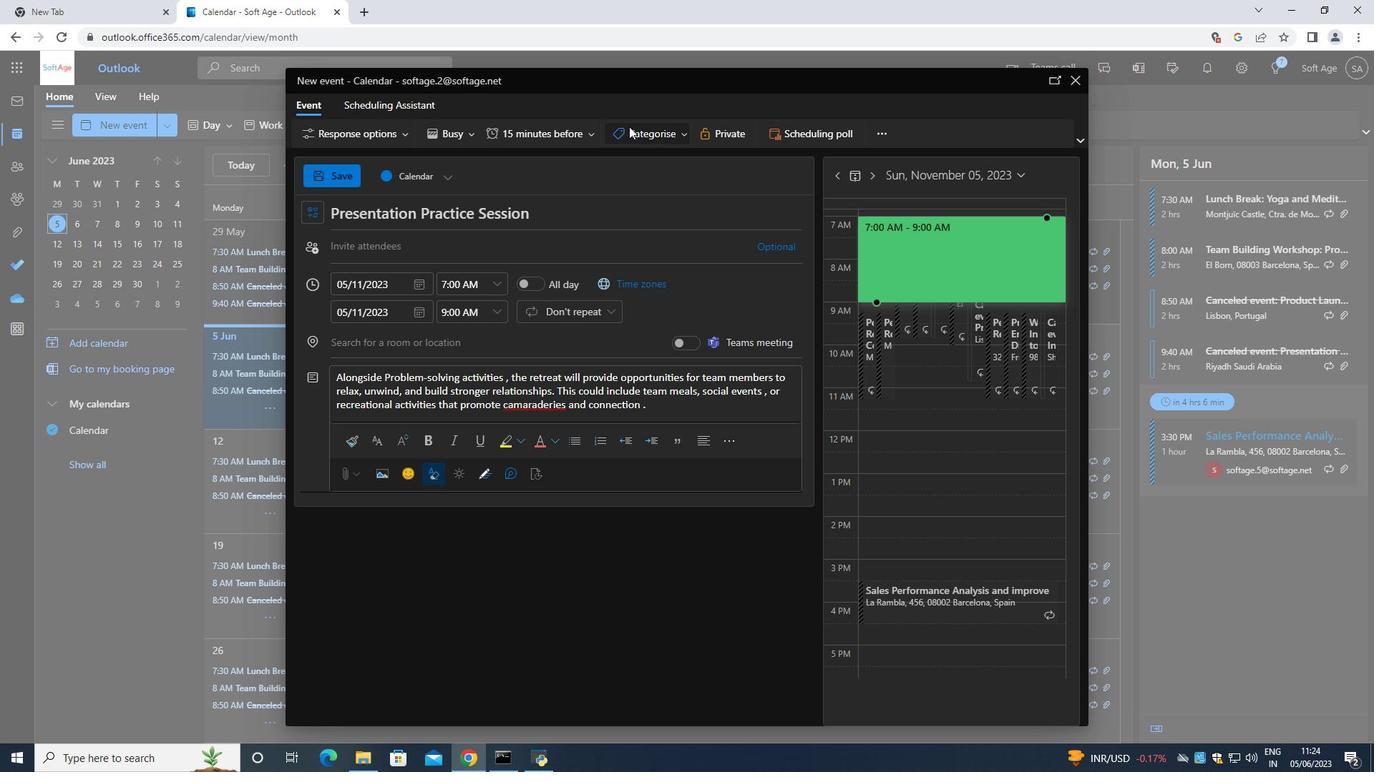 
Action: Mouse pressed left at (634, 130)
Screenshot: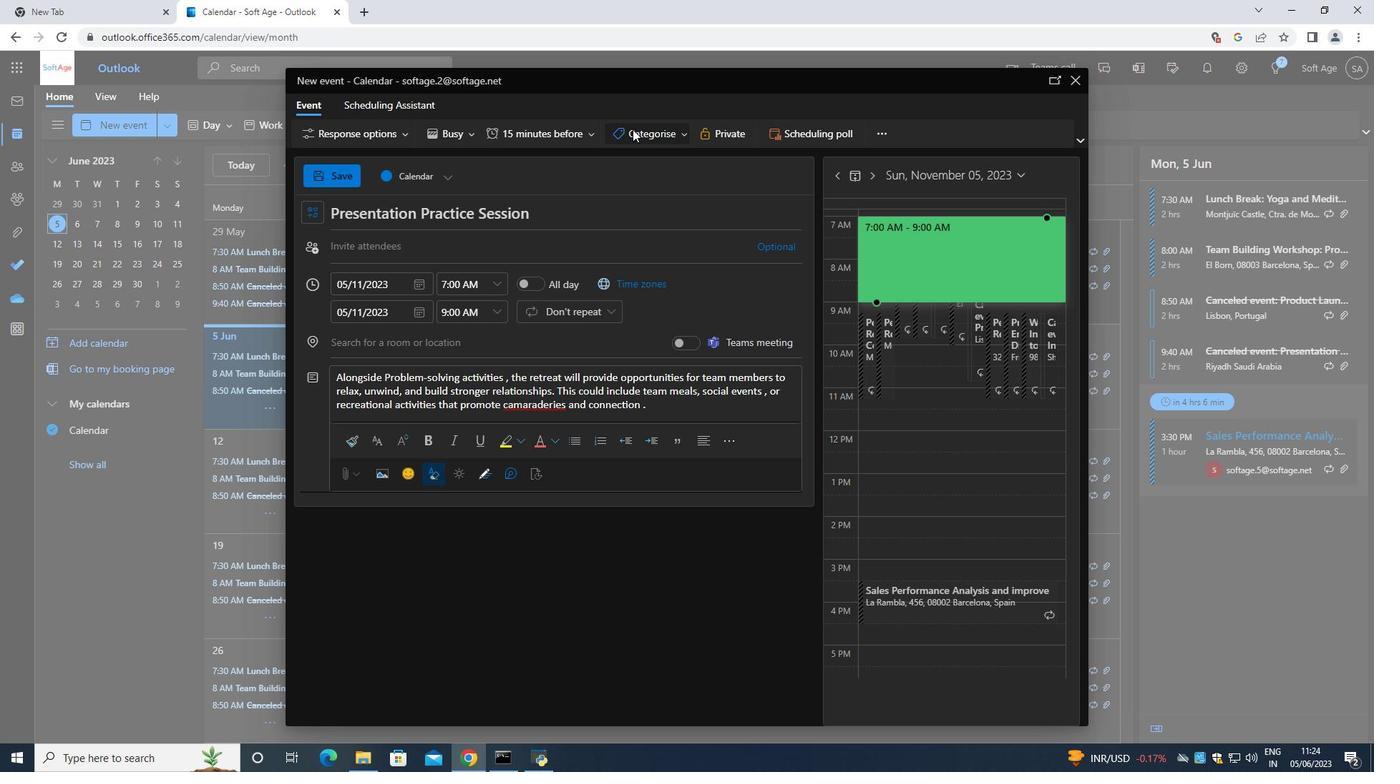
Action: Mouse moved to (640, 245)
Screenshot: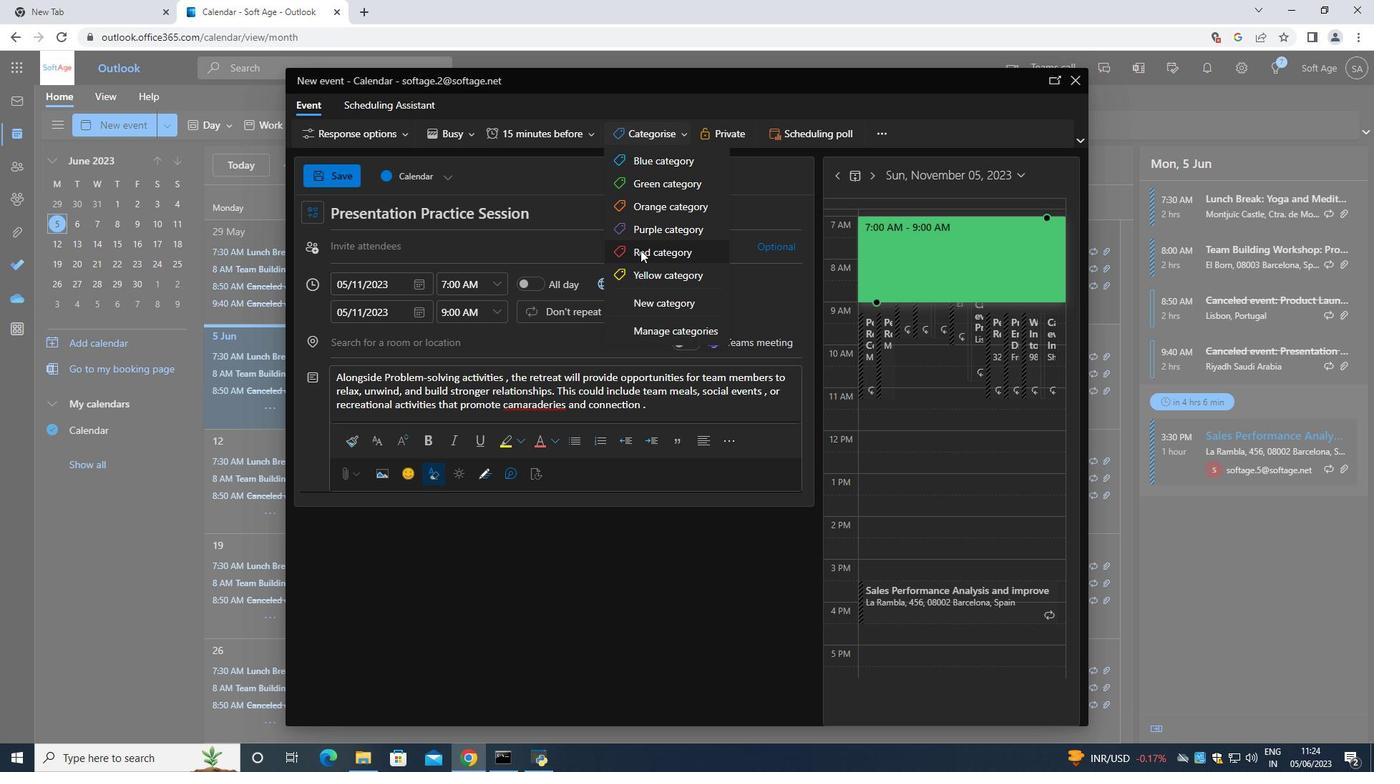 
Action: Mouse pressed left at (640, 245)
Screenshot: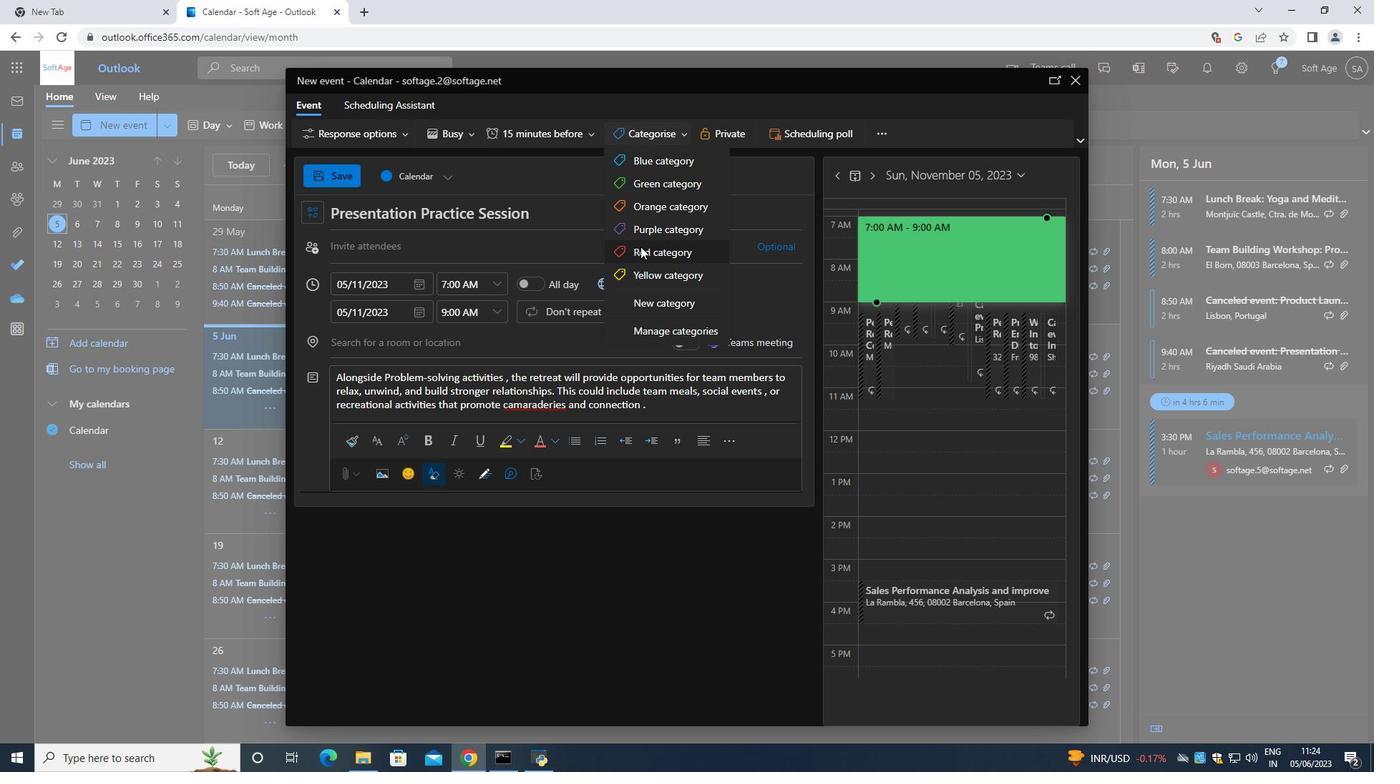 
Action: Mouse moved to (484, 339)
Screenshot: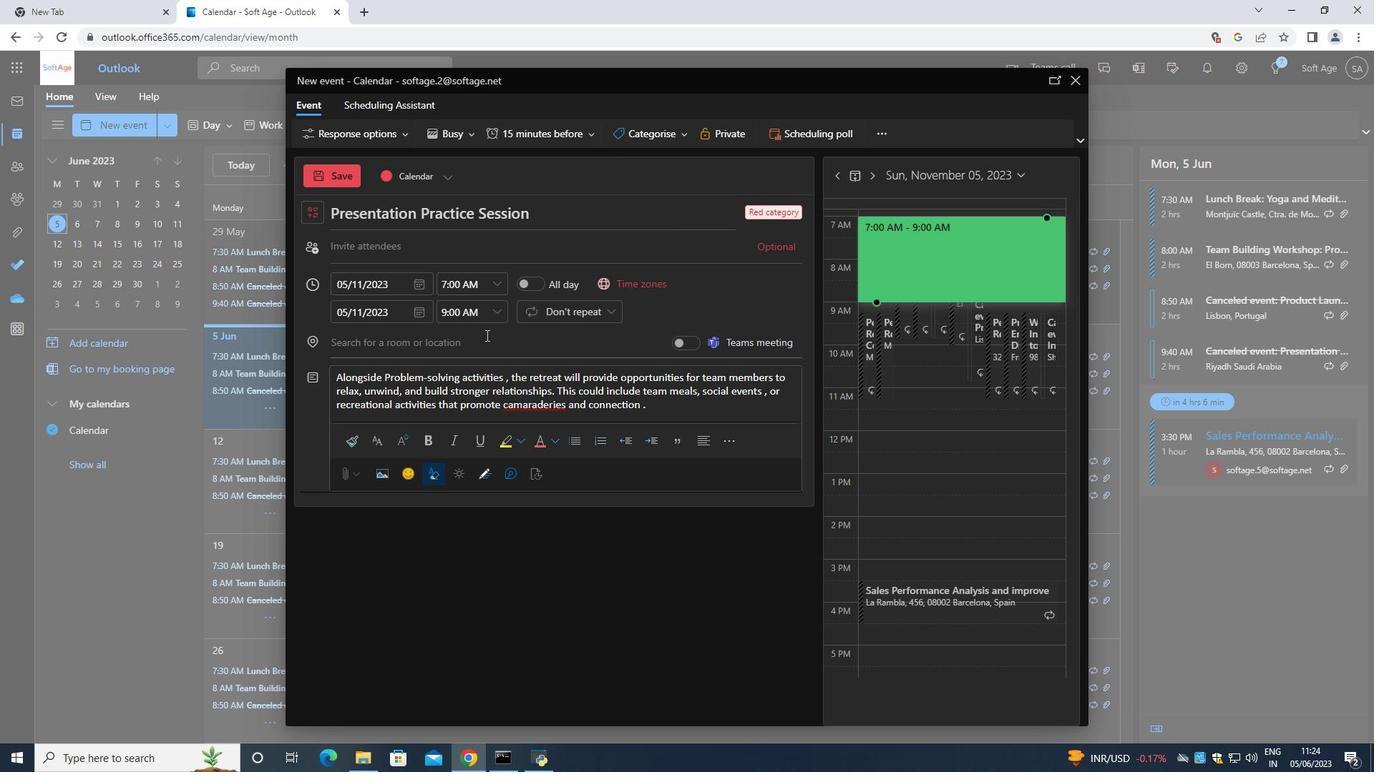 
Action: Mouse pressed left at (484, 339)
Screenshot: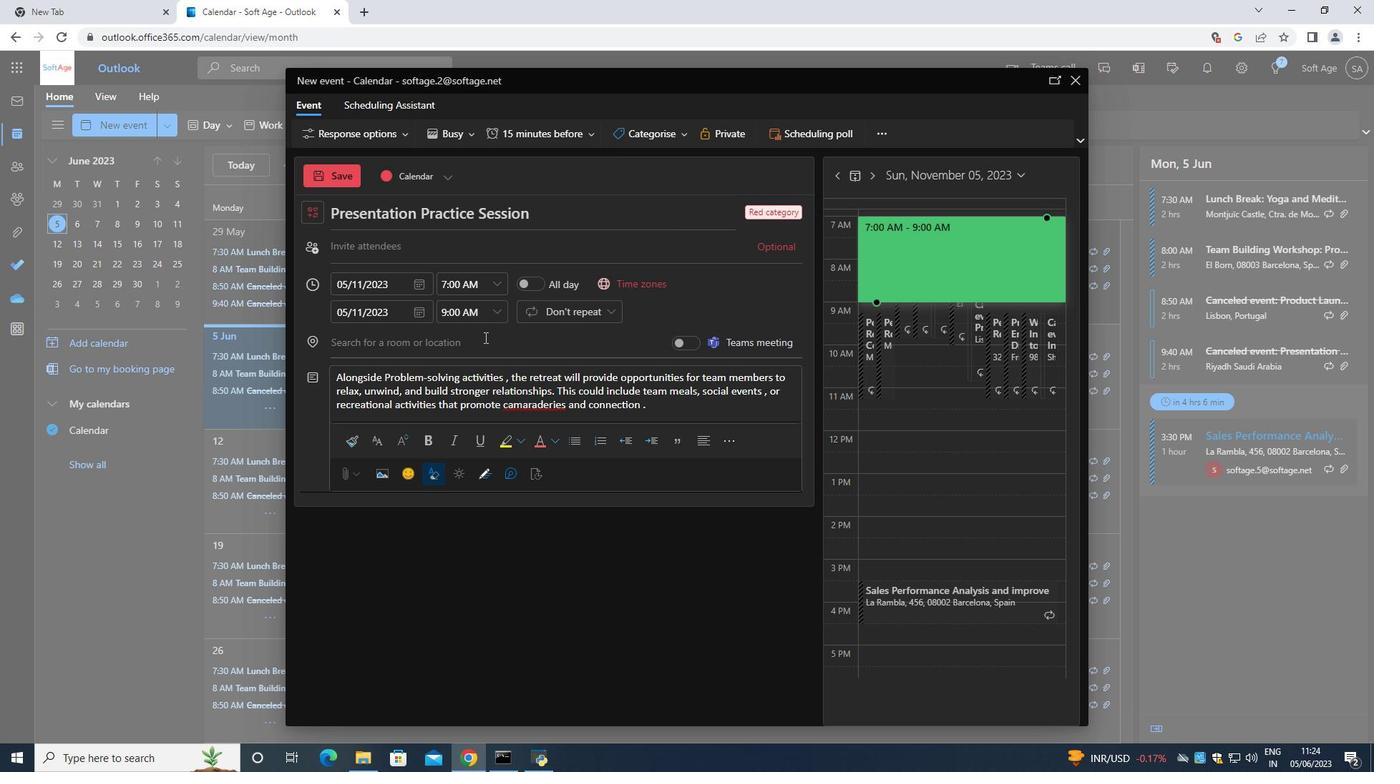 
Action: Mouse moved to (488, 342)
Screenshot: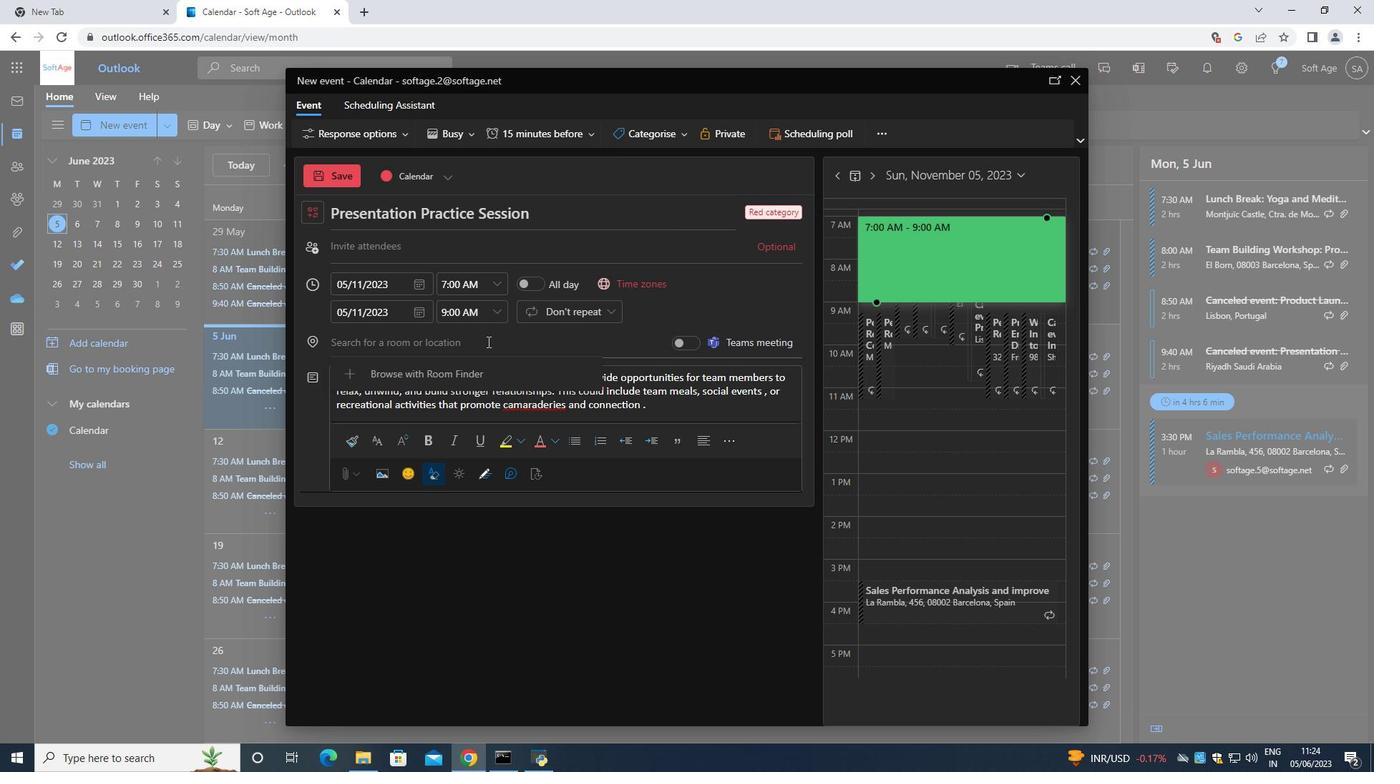 
Action: Key pressed 456<Key.space><Key.shift>Akrotiri<Key.space><Key.shift><Key.shift><Key.shift><Key.shift><Key.shift><Key.shift>Archo<Key.backspace>aeological<Key.space><Key.shift><Key.shift><Key.shift><Key.shift>Ite,<Key.space><Key.shift>Satorini,<Key.space><Key.shift><Key.left><Key.left><Key.left><Key.left><Key.left>456<Key.space><Key.shift><Key.shift><Key.shift><Key.shift><Key.shift><Key.shift><Key.shift><Key.shift><Key.shift><Key.shift><Key.shift><Key.shift><Key.shift><Key.shift><Key.shift><Key.shift>Akrotiri<Key.space><Key.shift><Key.shift><Key.shift>Archaeological<Key.space><Key.shift>Site<Key.space>,<Key.shift>Santo
Screenshot: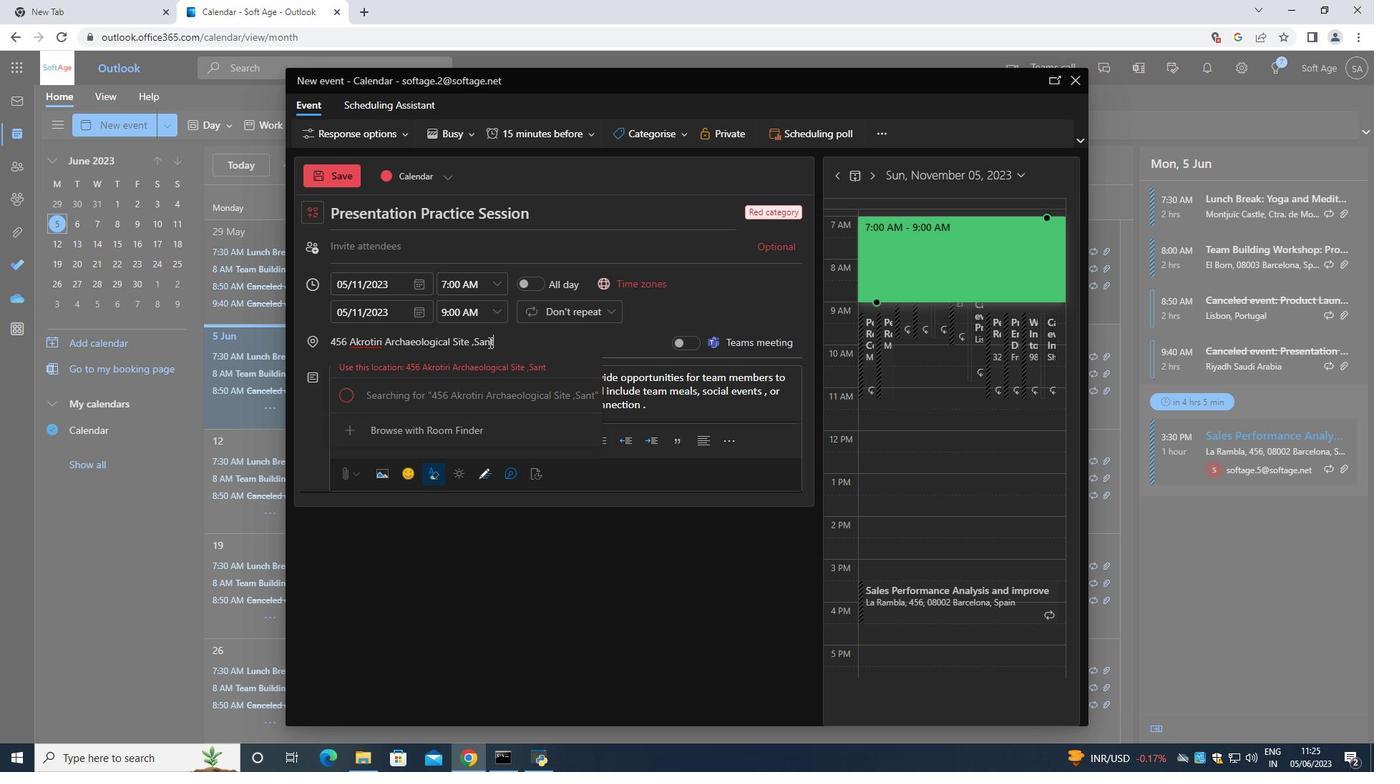 
Action: Mouse moved to (489, 343)
Screenshot: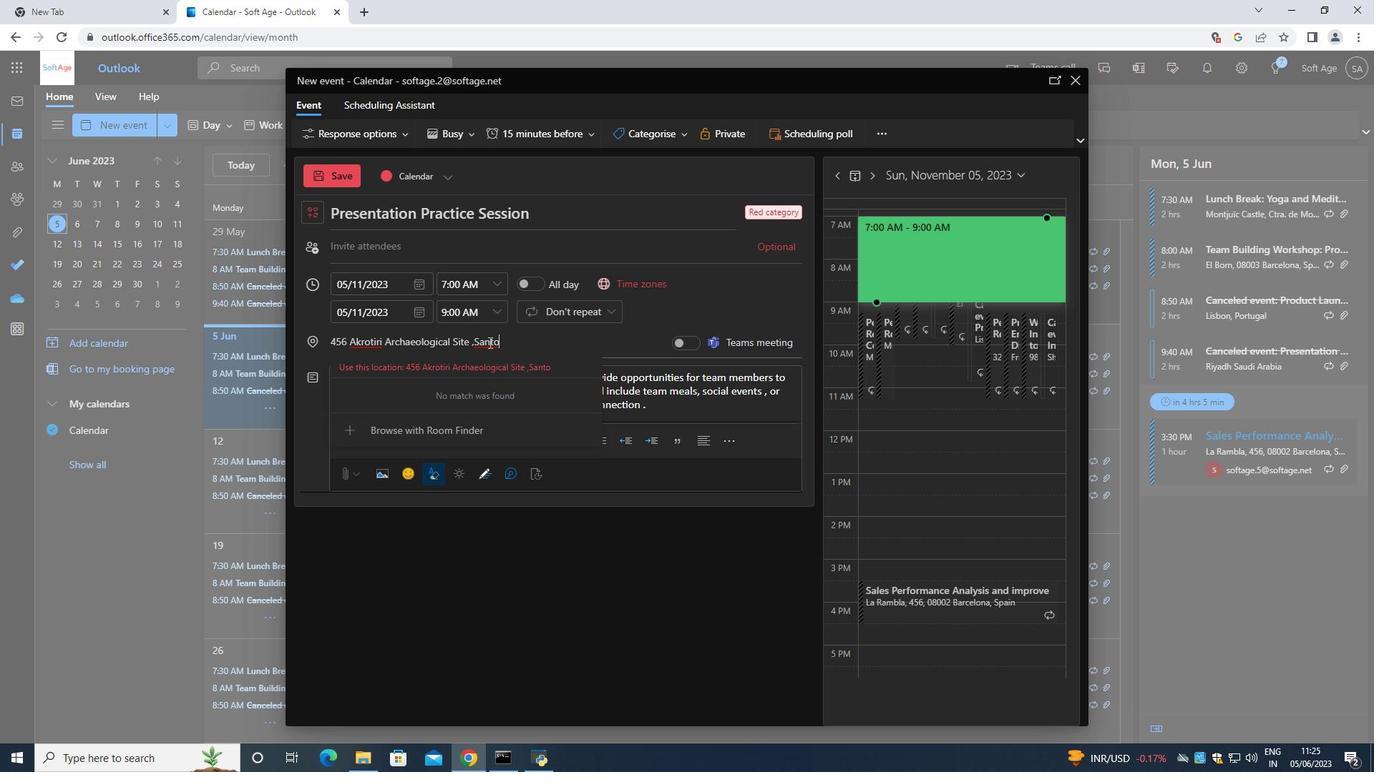 
Action: Key pressed rini<Key.space>,<Key.space><Key.shift>Greece
Screenshot: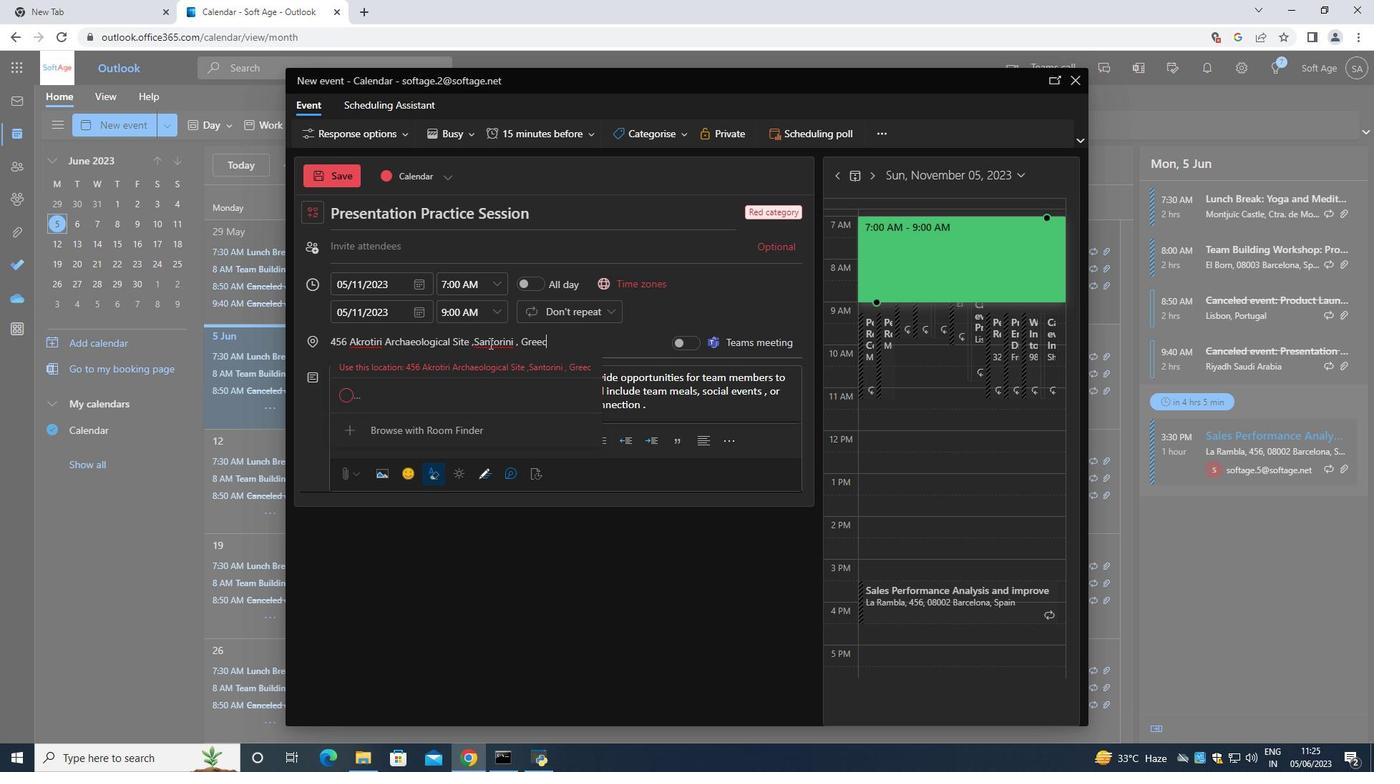
Action: Mouse moved to (422, 244)
Screenshot: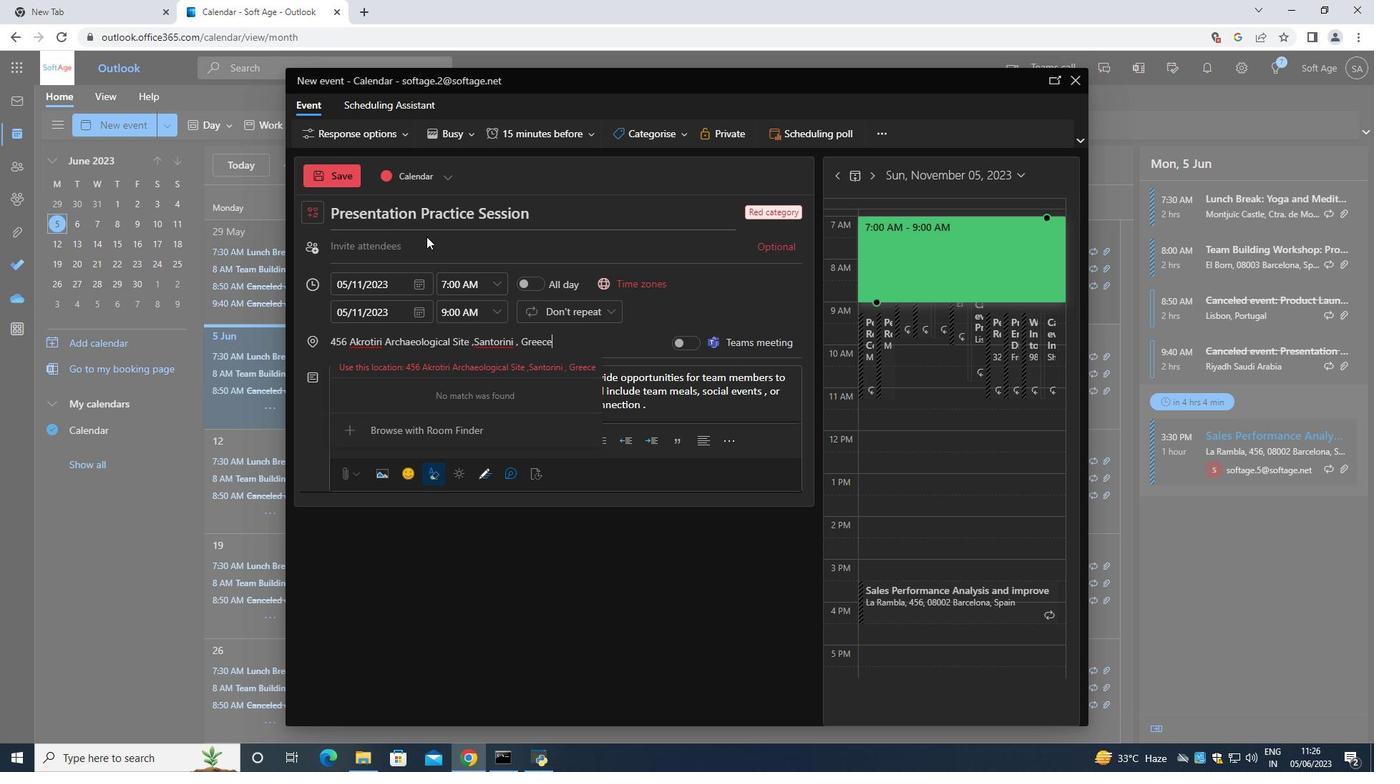 
Action: Mouse pressed left at (422, 244)
Screenshot: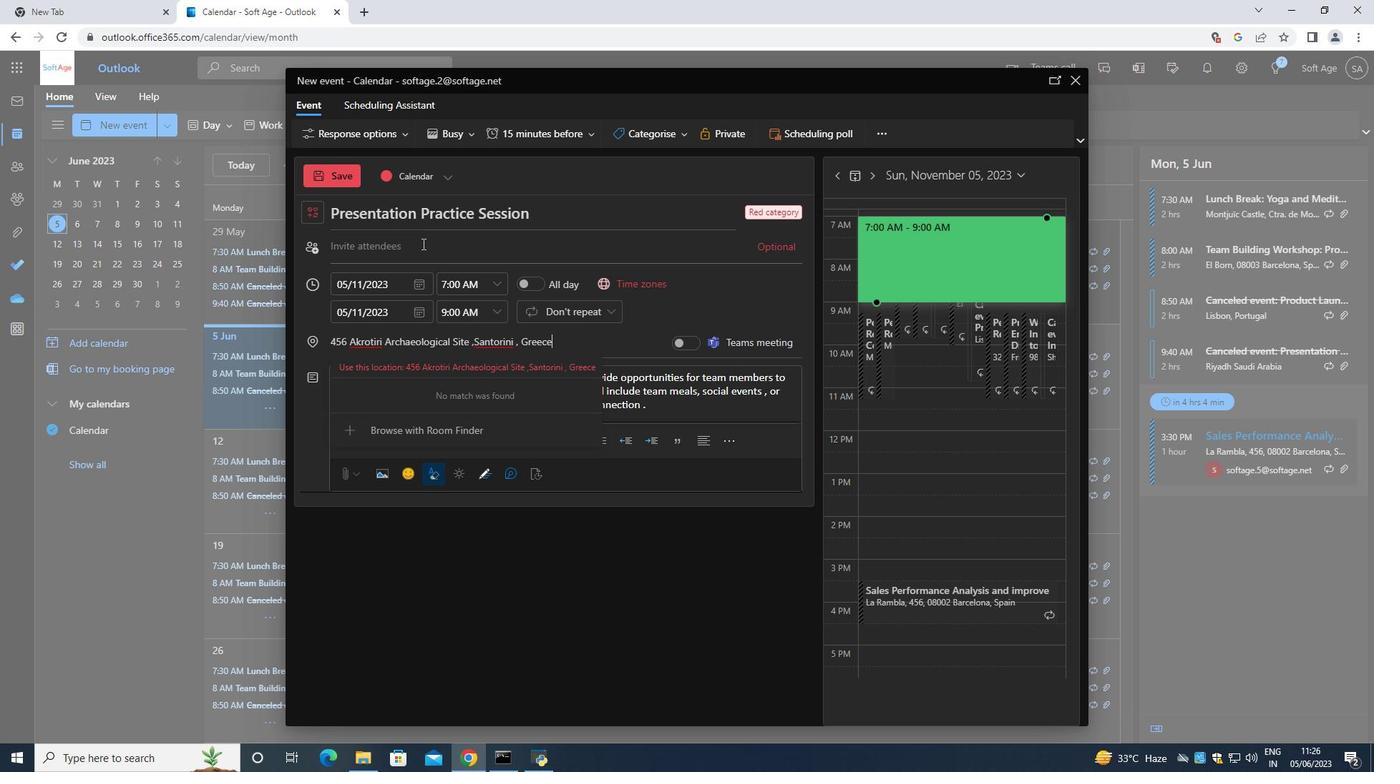 
Action: Key pressed <Key.shift>Softage.10<Key.shift>@softg<Key.backspace>age
Screenshot: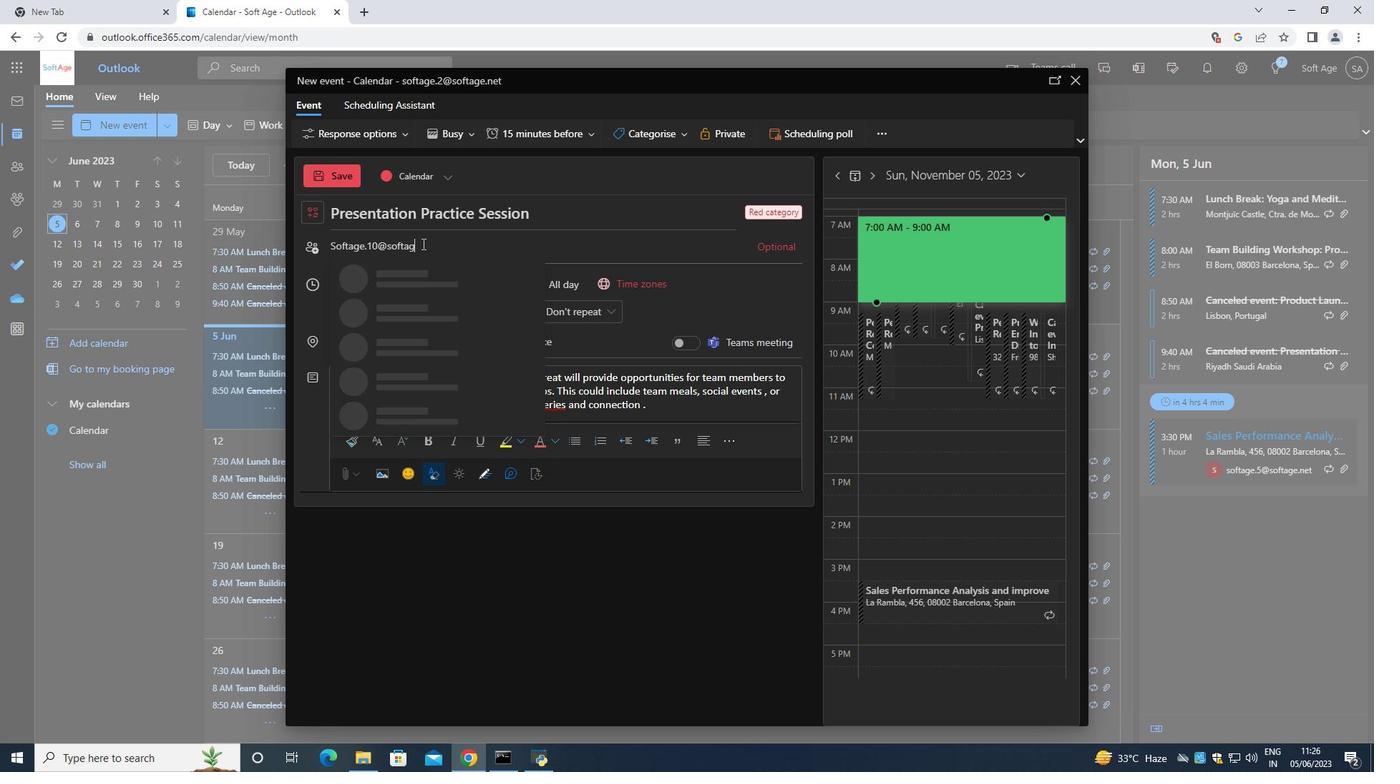 
Action: Mouse moved to (431, 314)
Screenshot: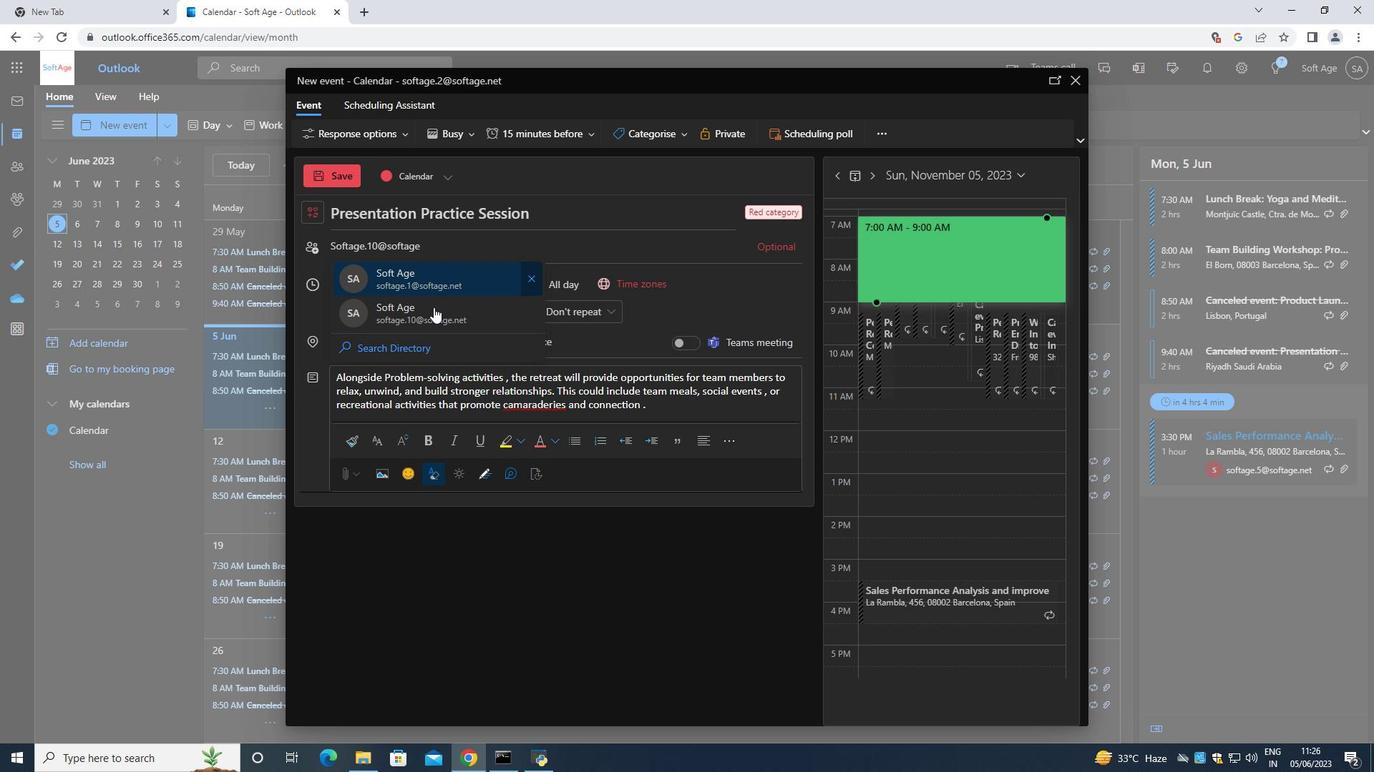 
Action: Mouse pressed left at (431, 314)
Screenshot: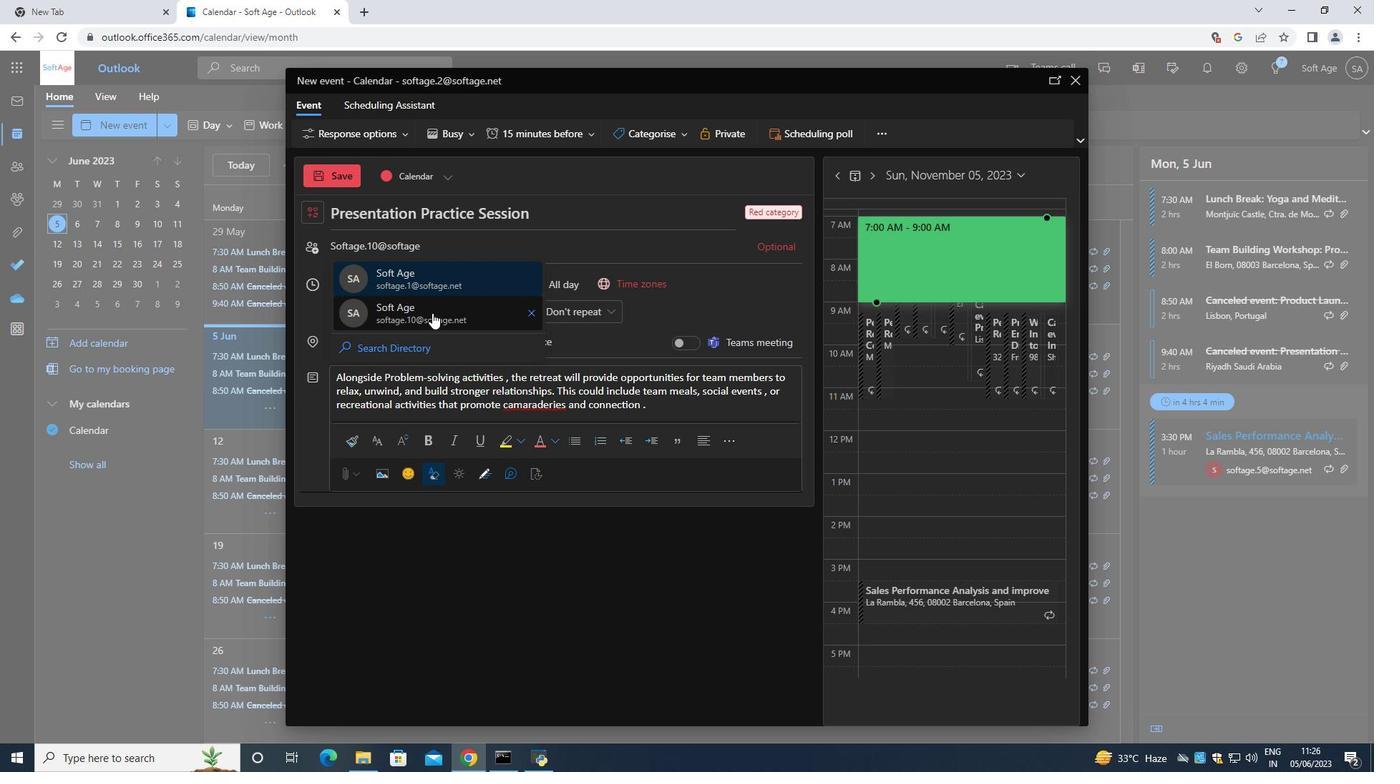 
Action: Mouse moved to (425, 239)
Screenshot: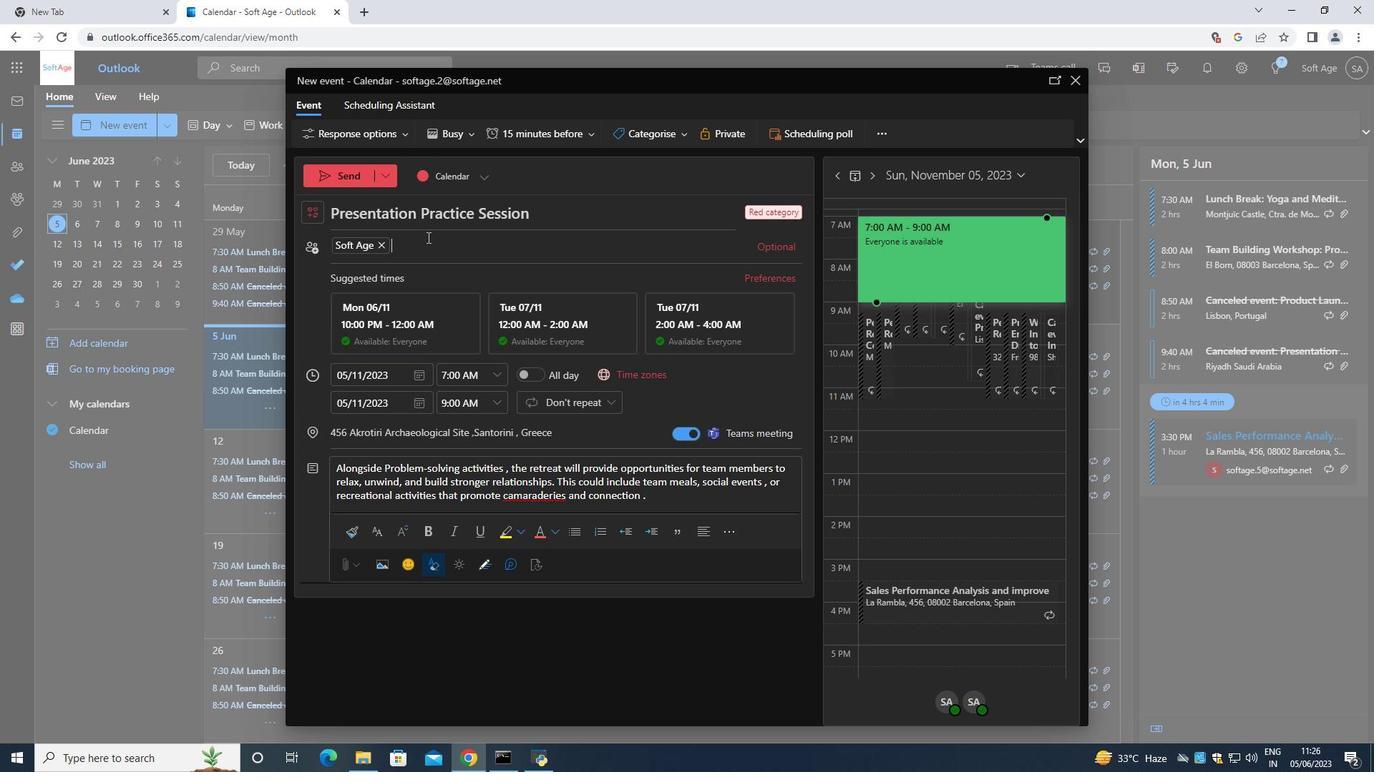
Action: Key pressed <Key.shift>Softage.1softage
Screenshot: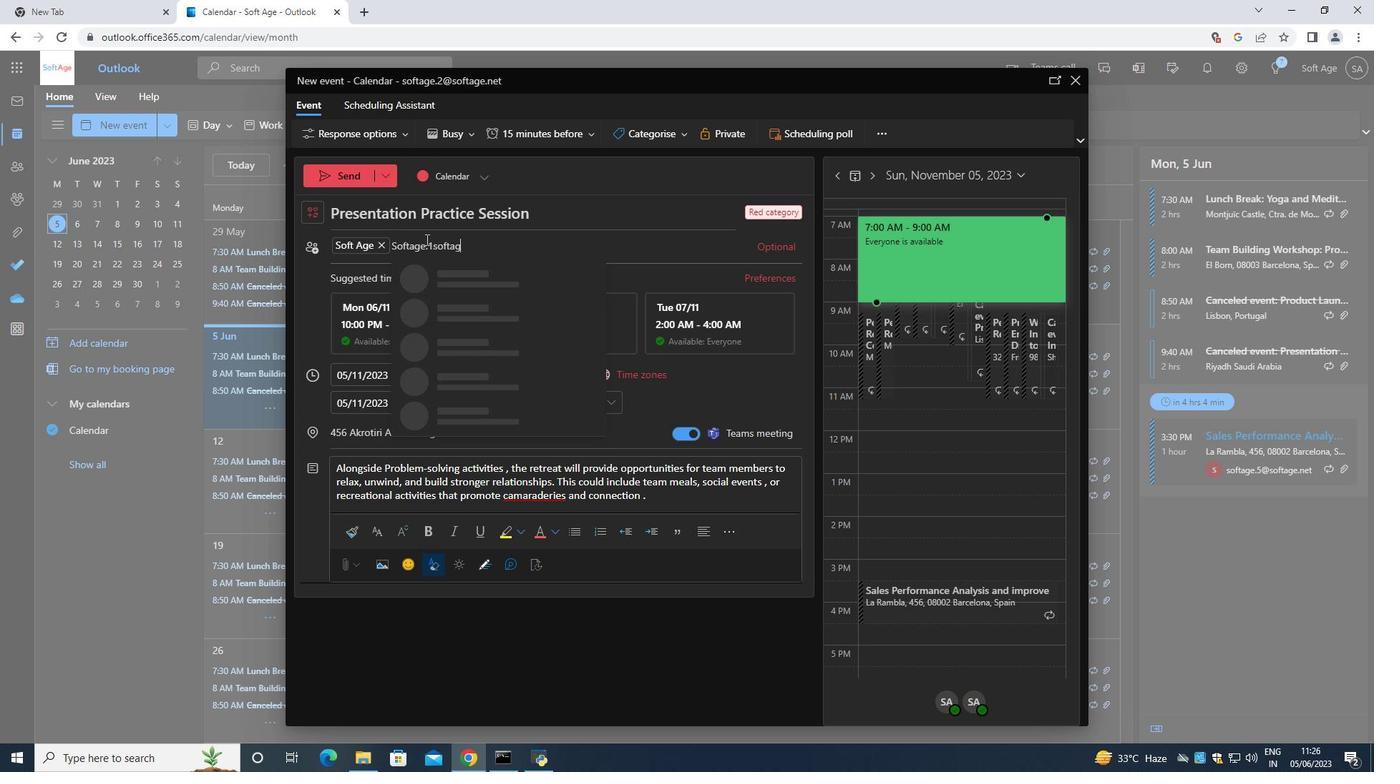 
Action: Mouse moved to (461, 270)
Screenshot: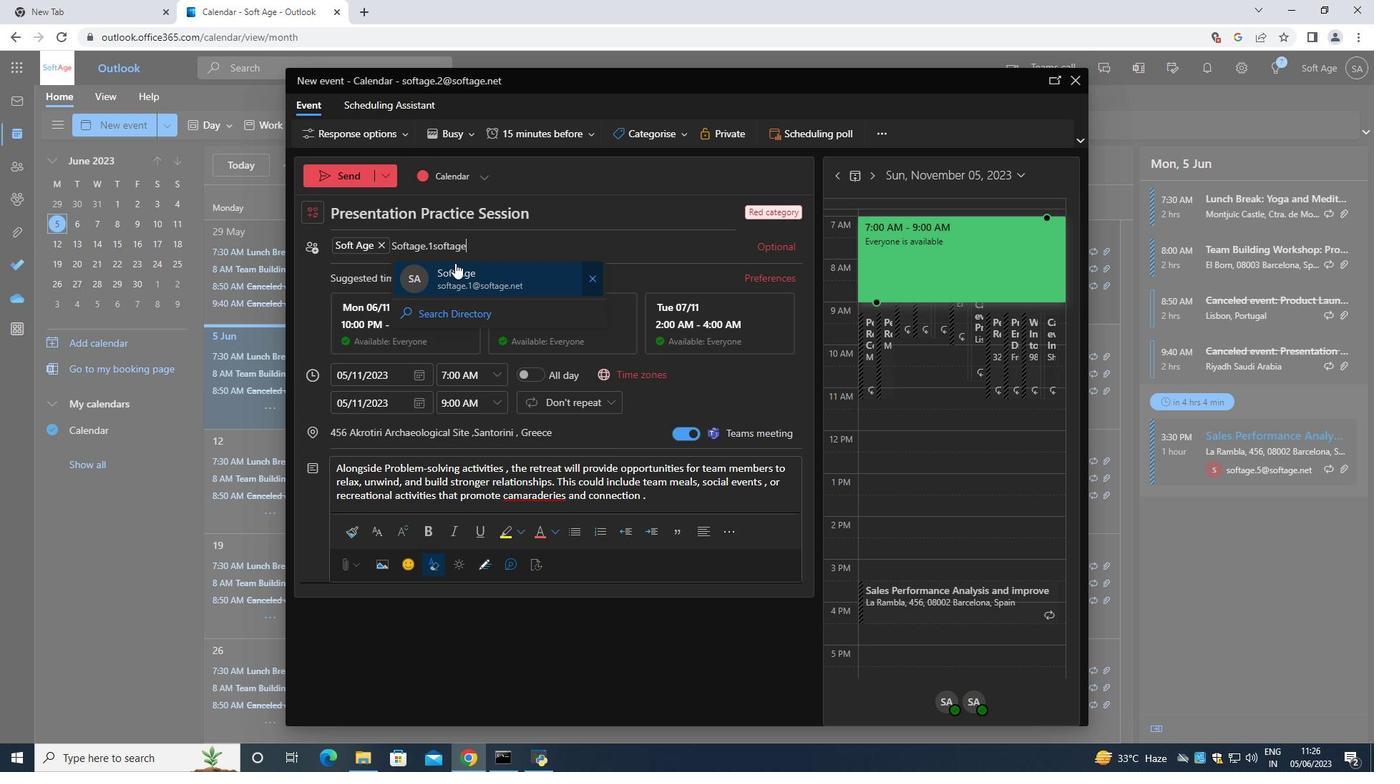 
Action: Mouse pressed left at (461, 270)
Screenshot: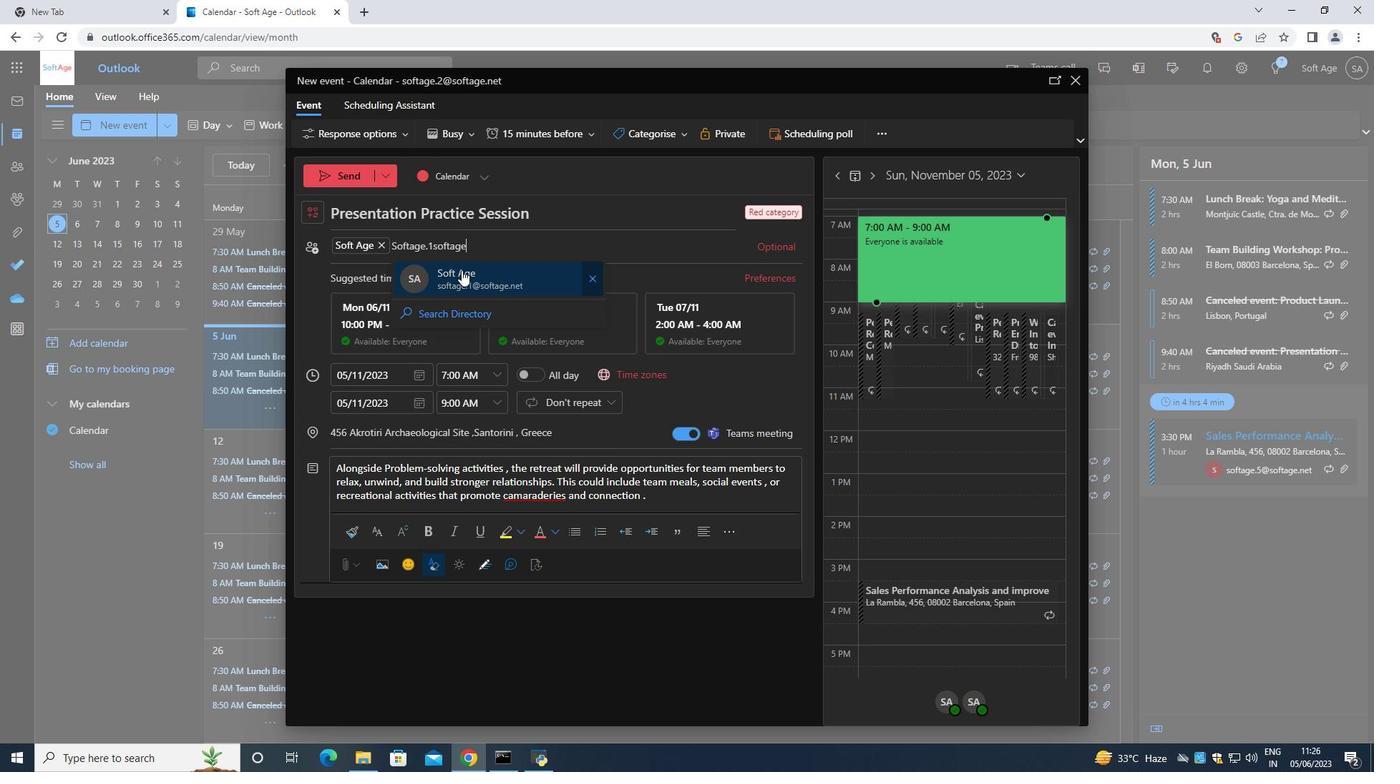 
Action: Mouse moved to (551, 130)
Screenshot: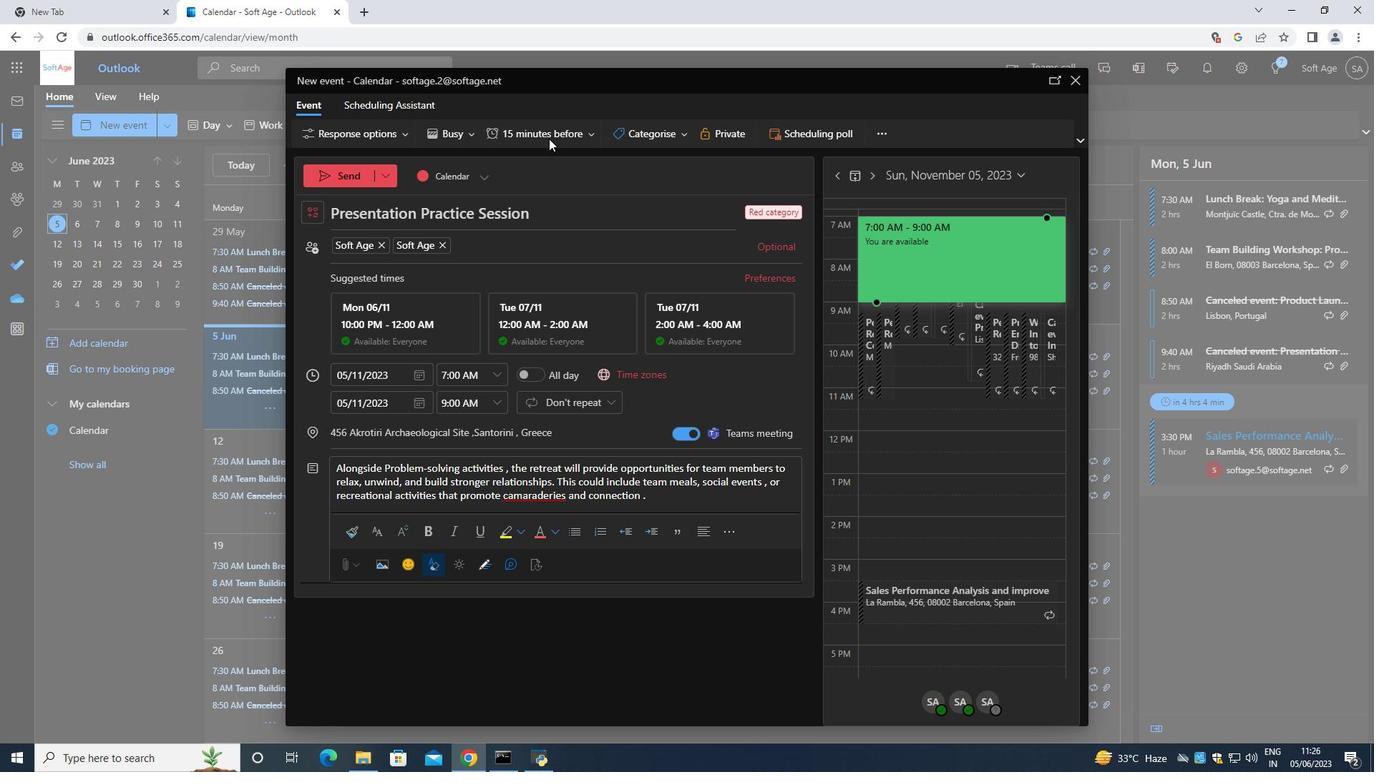 
Action: Mouse pressed left at (551, 130)
Screenshot: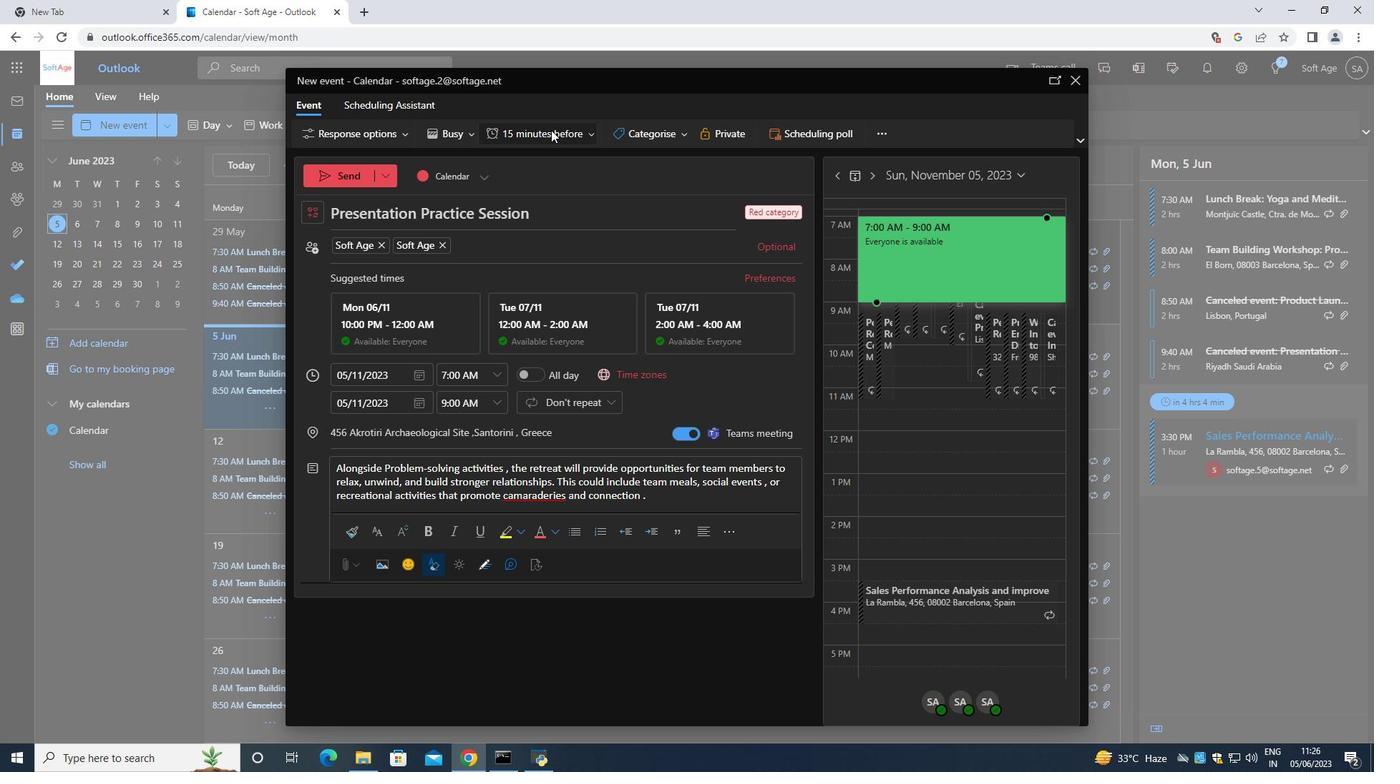 
Action: Mouse moved to (551, 344)
Screenshot: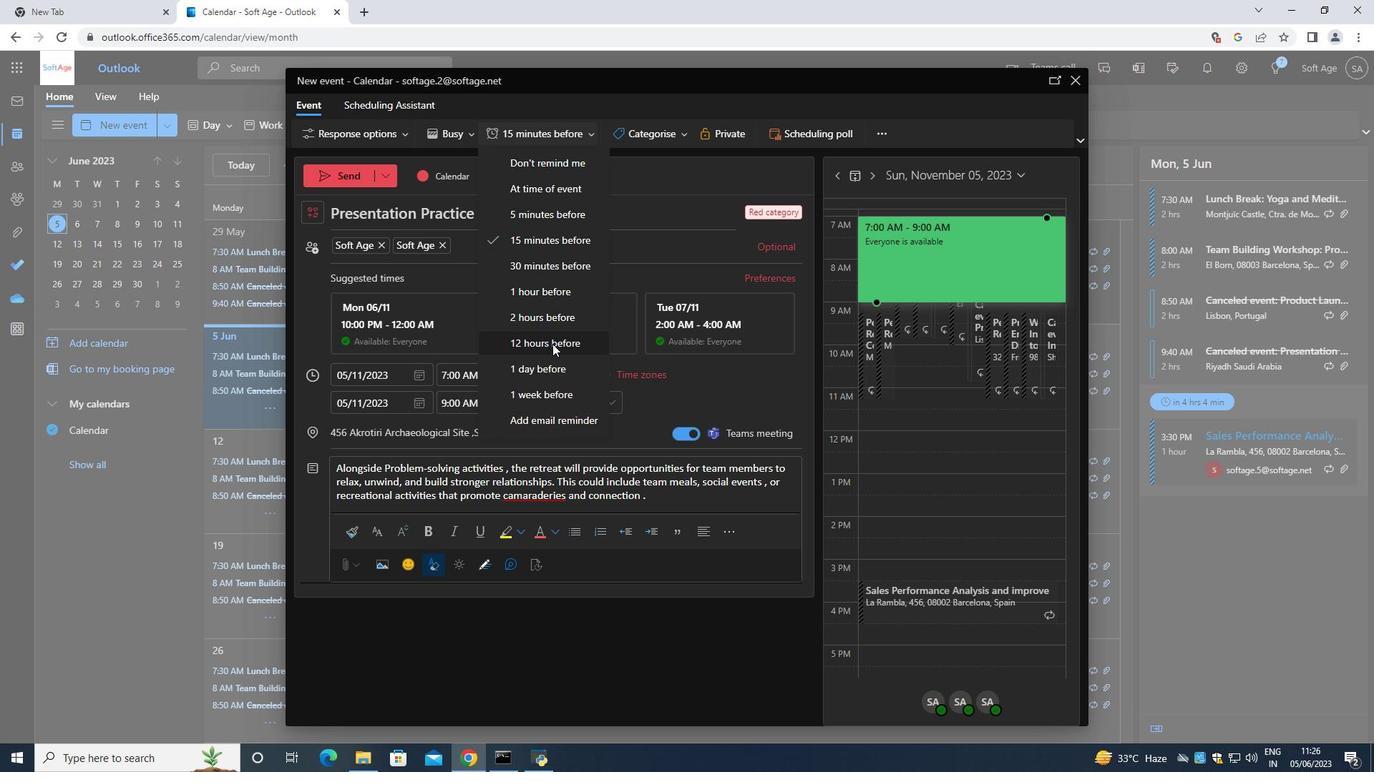 
Action: Mouse pressed left at (551, 344)
Screenshot: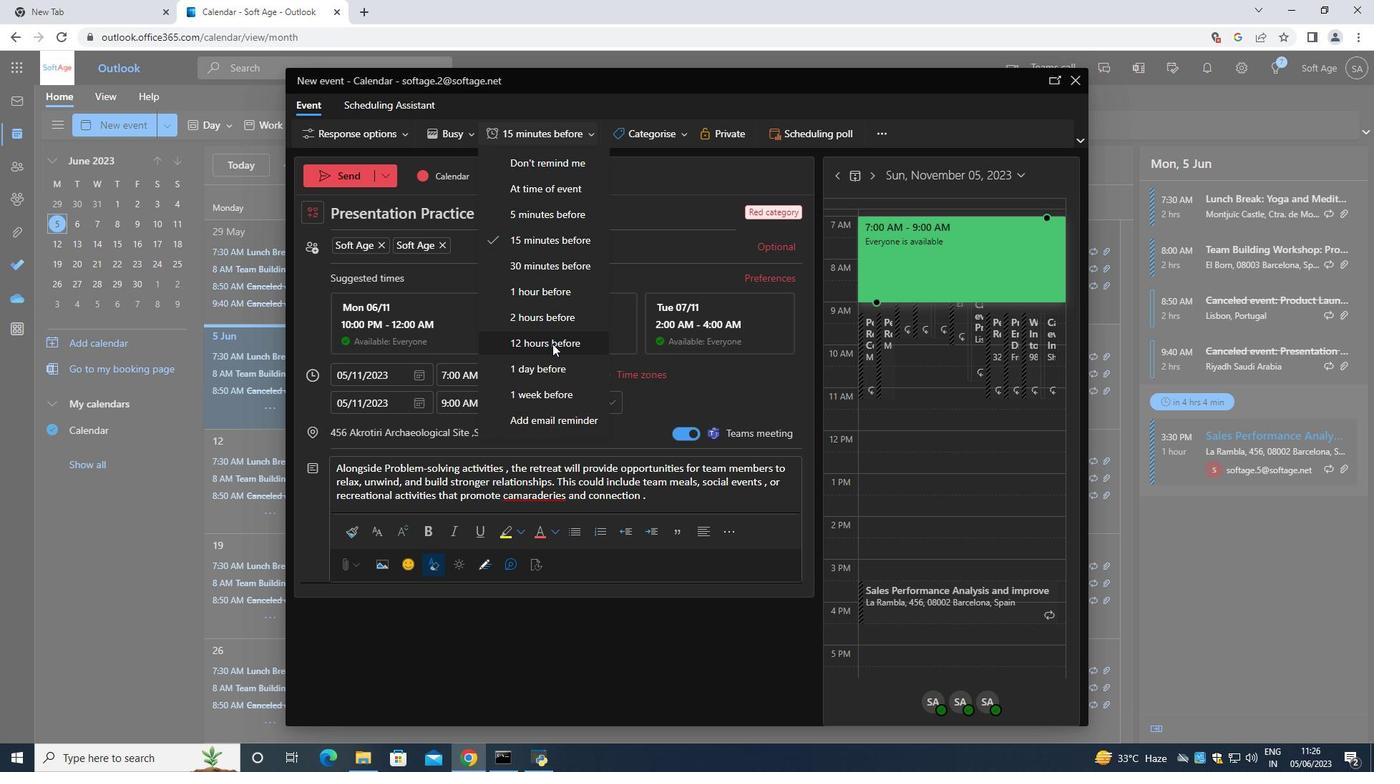 
Action: Mouse moved to (344, 174)
Screenshot: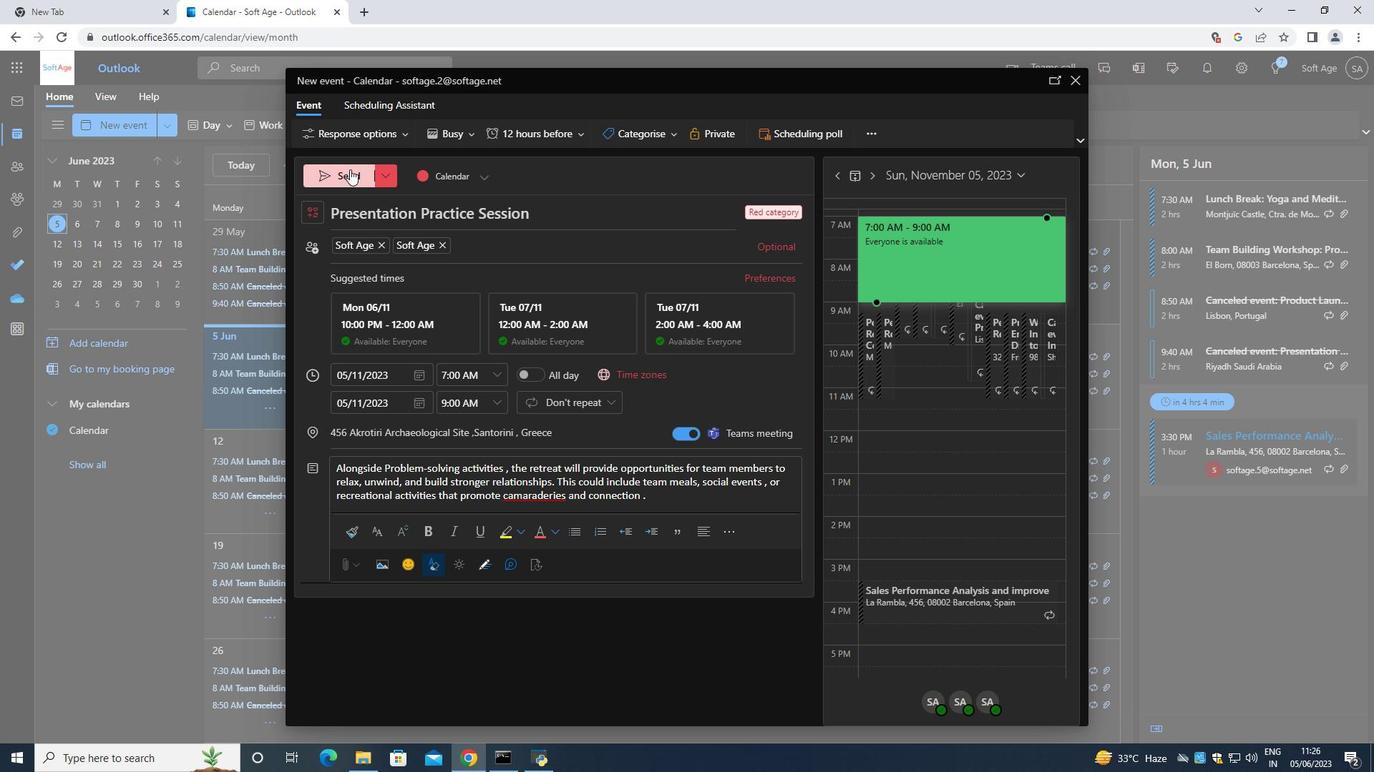 
Action: Mouse pressed left at (344, 174)
Screenshot: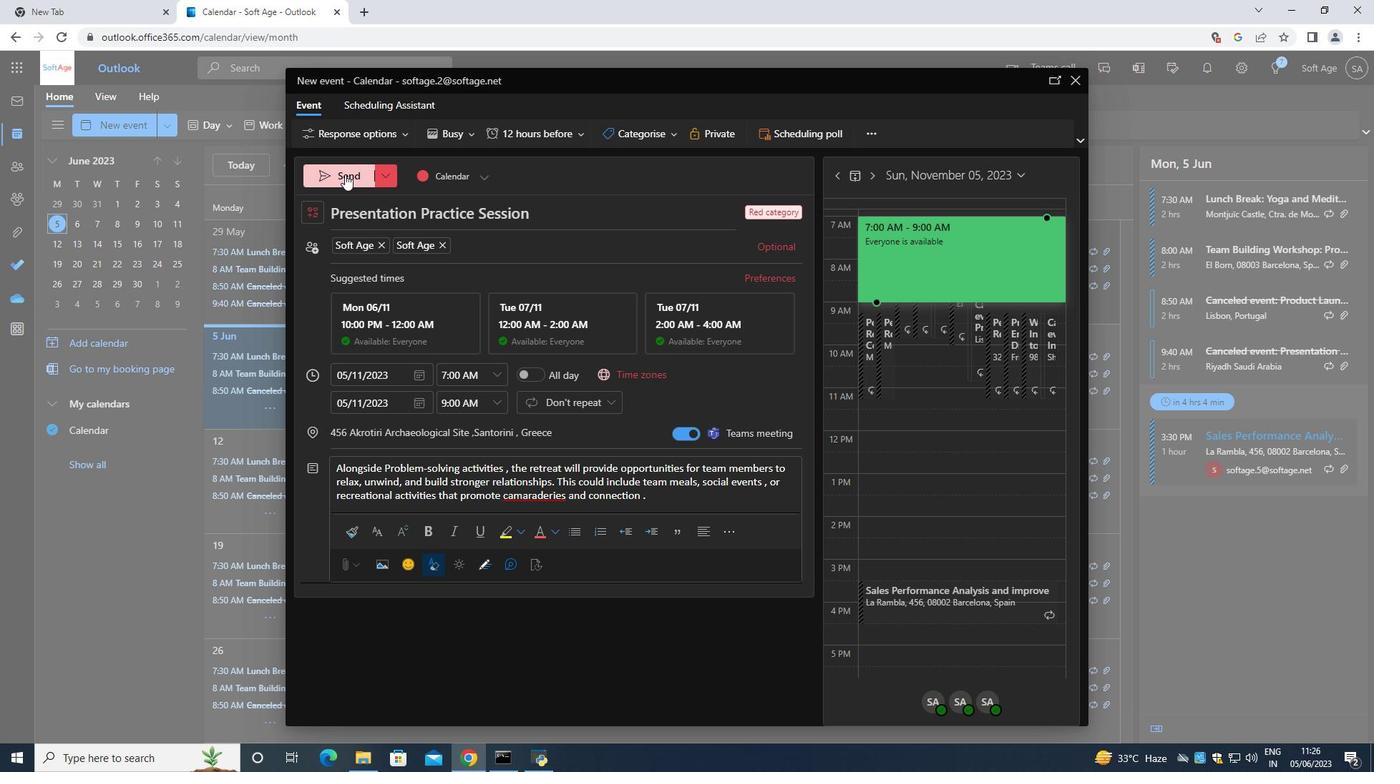 
